 Task: Open Card Business Analysis Review in Board Employee Onboarding and Orientation Programs to Workspace HRIS Management and add a team member Softage.2@softage.net, a label Green, a checklist Software Development, an attachment from Trello, a color Green and finally, add a card description 'Plan and execute company team-building conference with team-building exercises on problem-solving and decision making' and a comment 'Given the potential risks involved with this task, let us make sure we have a solid plan in place to mitigate them.'. Add a start date 'Jan 06, 1900' with a due date 'Jan 13, 1900'
Action: Mouse moved to (865, 482)
Screenshot: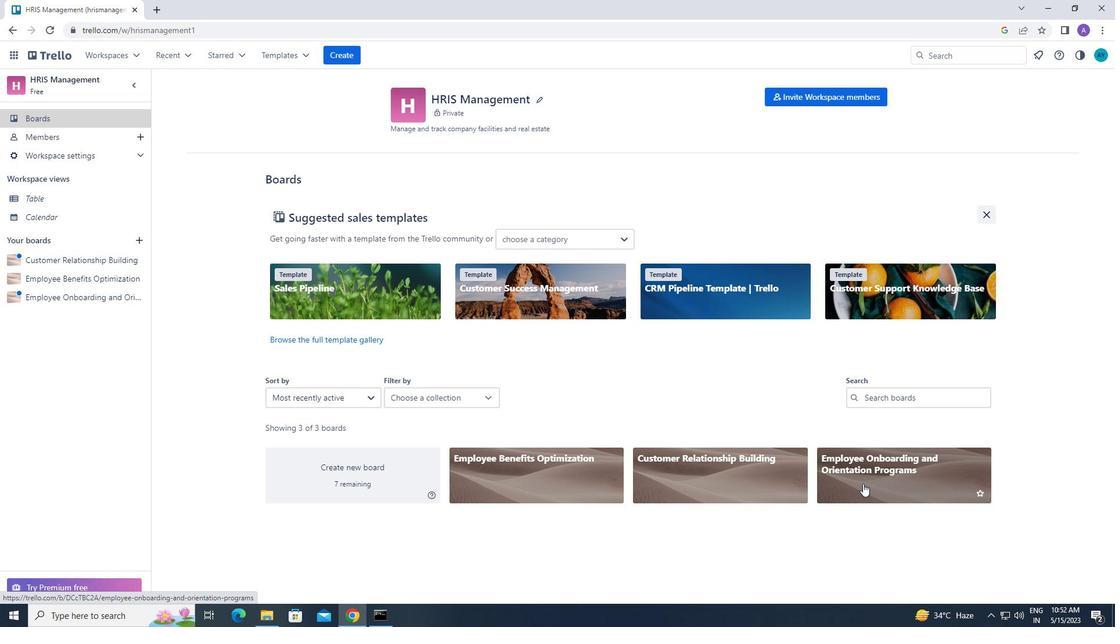 
Action: Mouse pressed left at (865, 482)
Screenshot: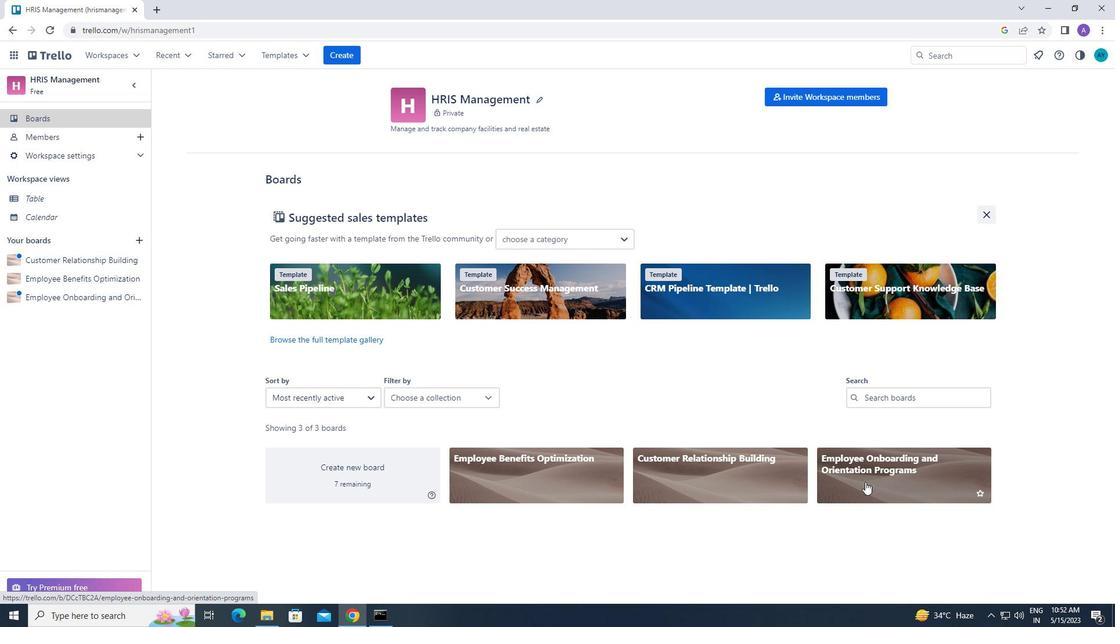 
Action: Mouse moved to (409, 149)
Screenshot: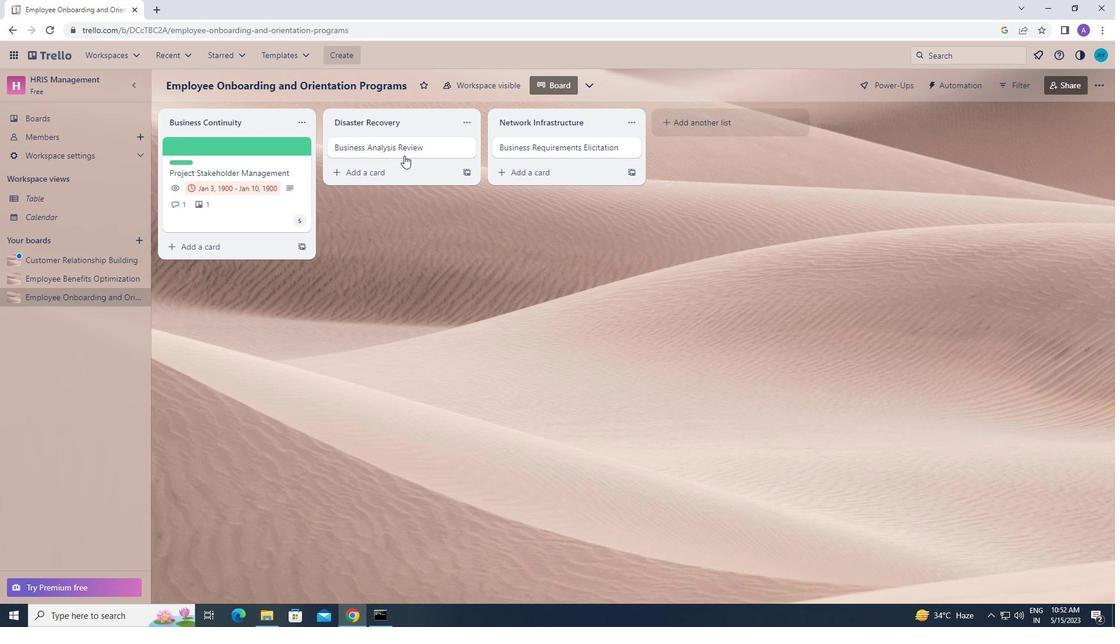 
Action: Mouse pressed left at (409, 149)
Screenshot: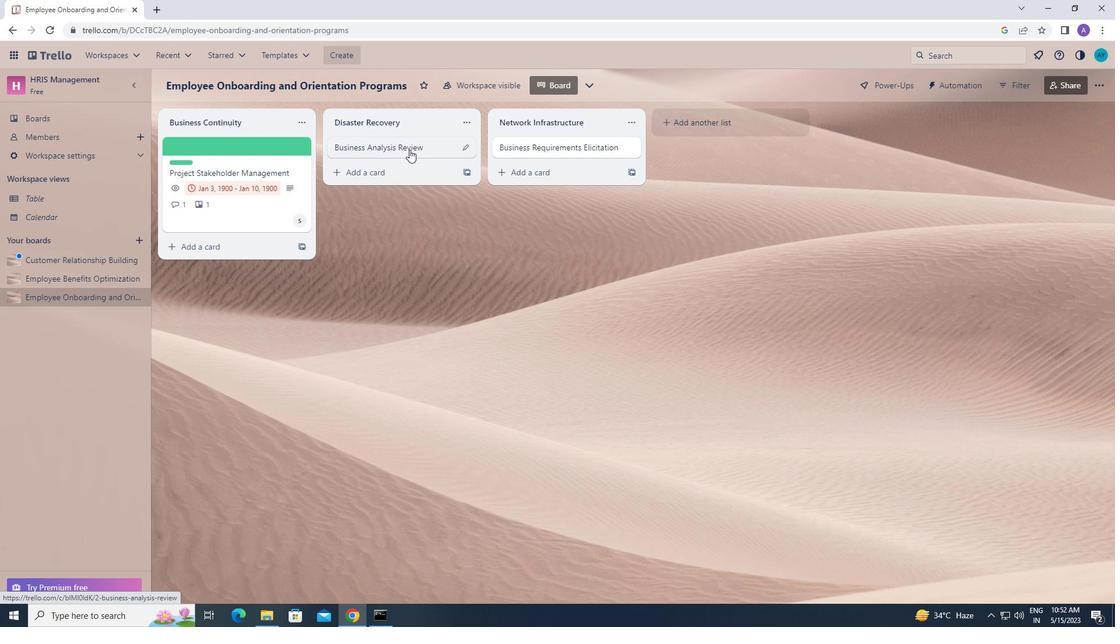 
Action: Mouse moved to (701, 183)
Screenshot: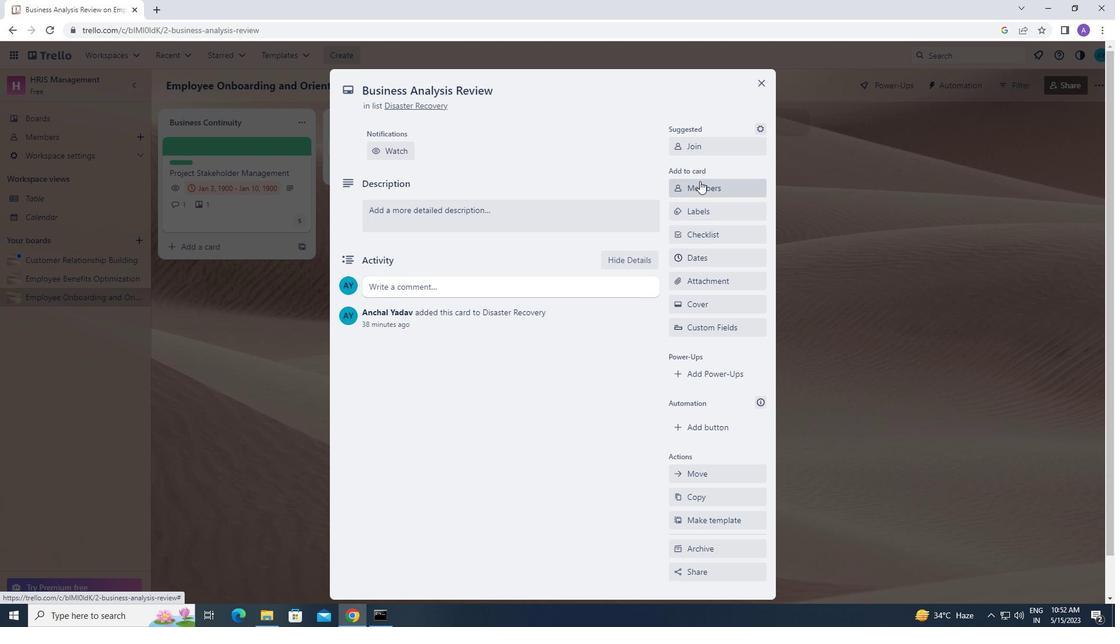 
Action: Mouse pressed left at (701, 183)
Screenshot: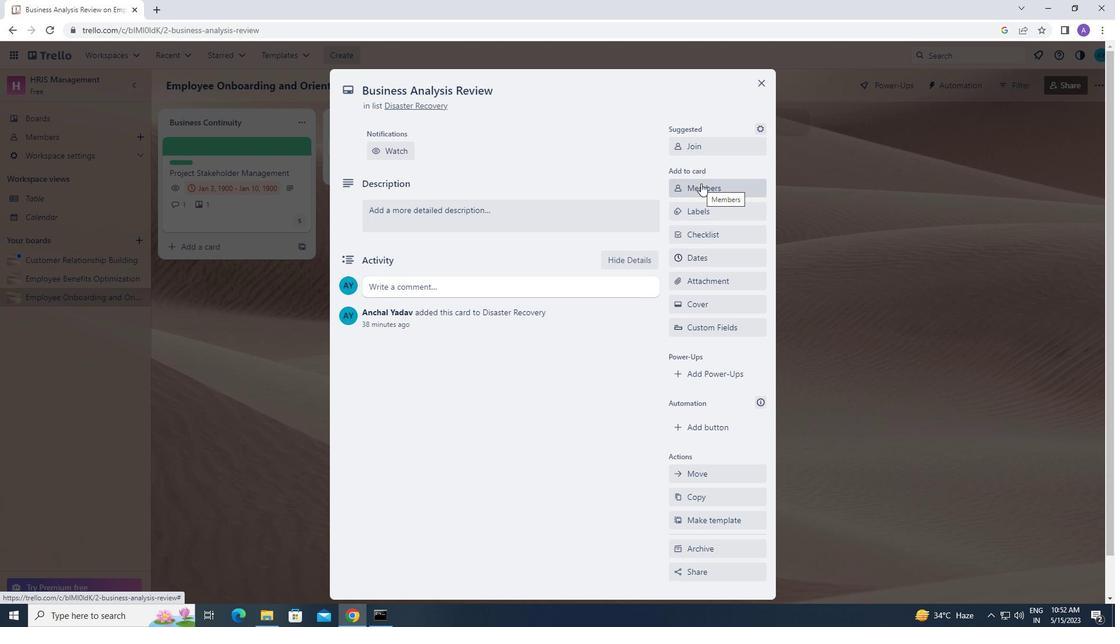 
Action: Mouse moved to (712, 242)
Screenshot: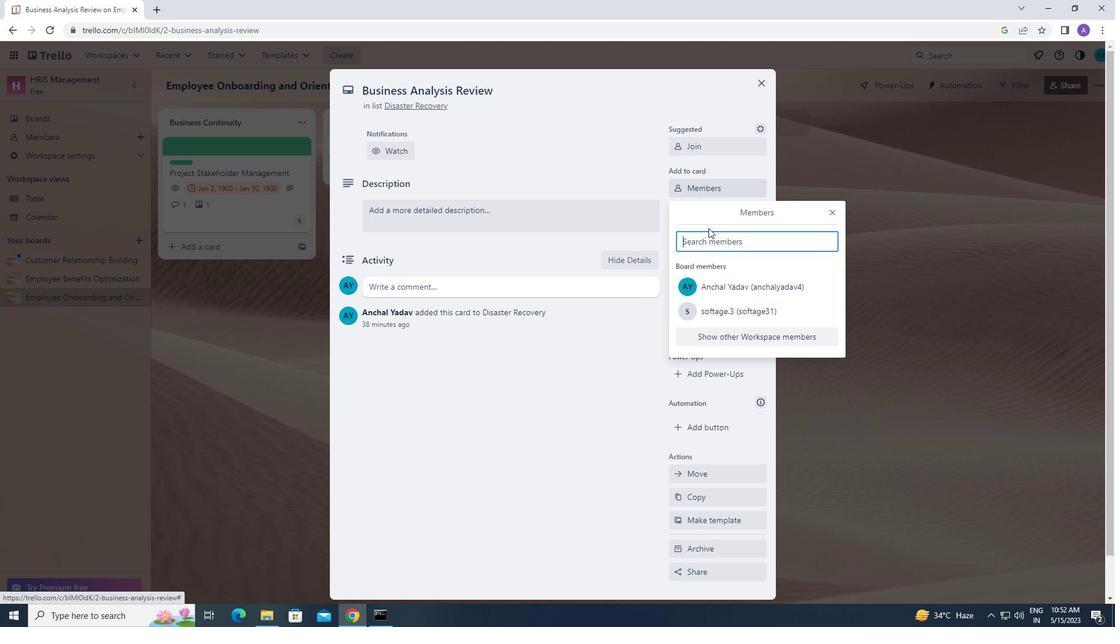 
Action: Mouse pressed left at (712, 242)
Screenshot: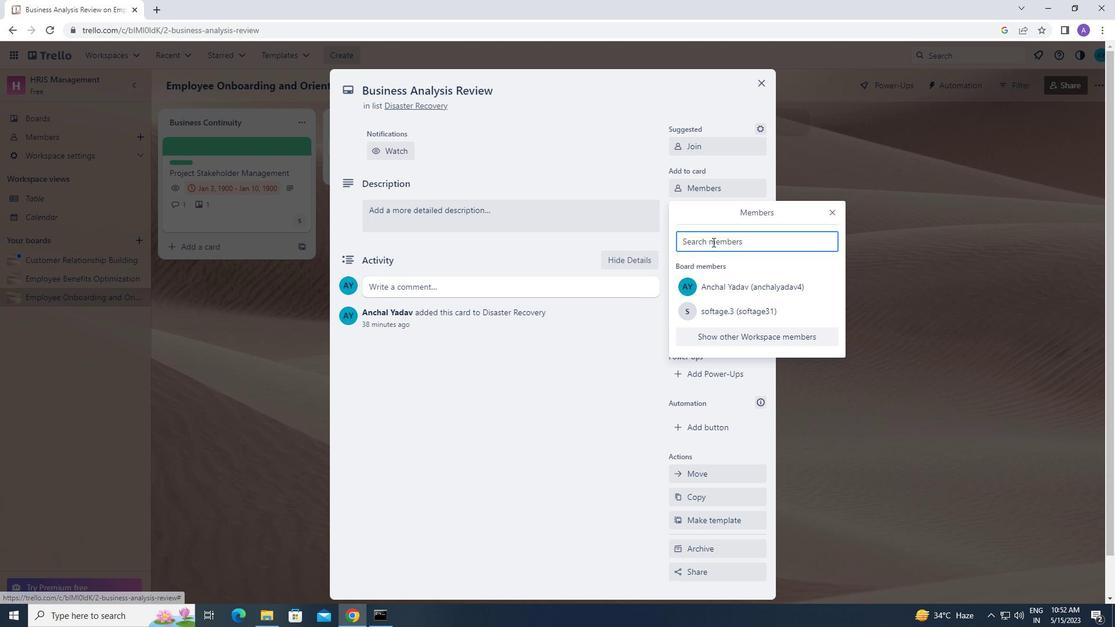 
Action: Key pressed <Key.caps_lock>s<Key.caps_lock>oftaf<Key.backspace>ge.2<Key.shift_r>@softage.net
Screenshot: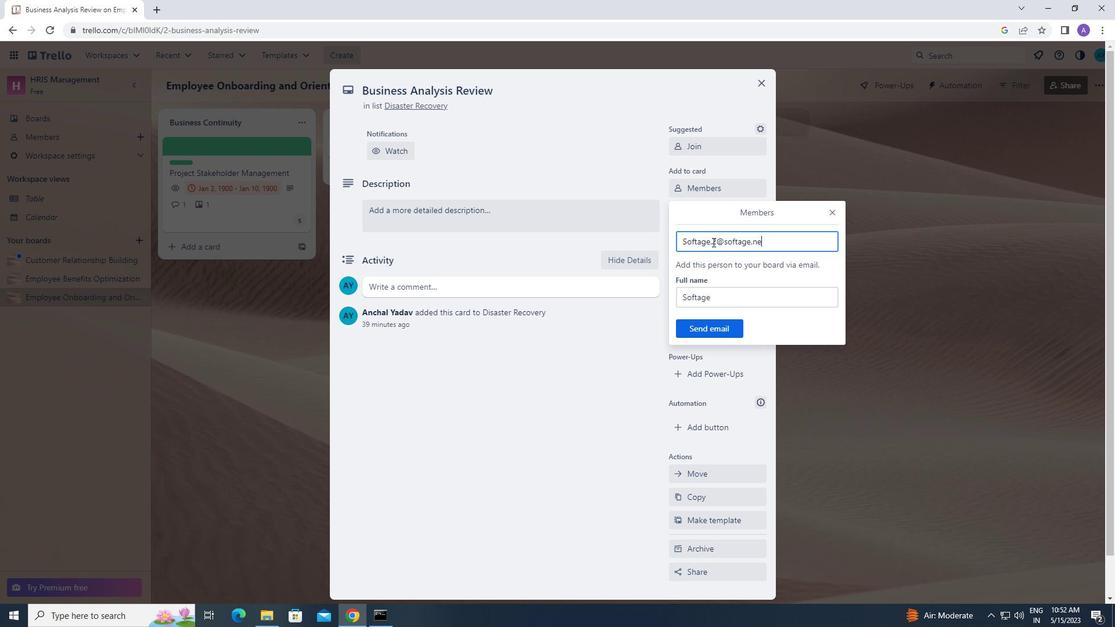 
Action: Mouse moved to (709, 325)
Screenshot: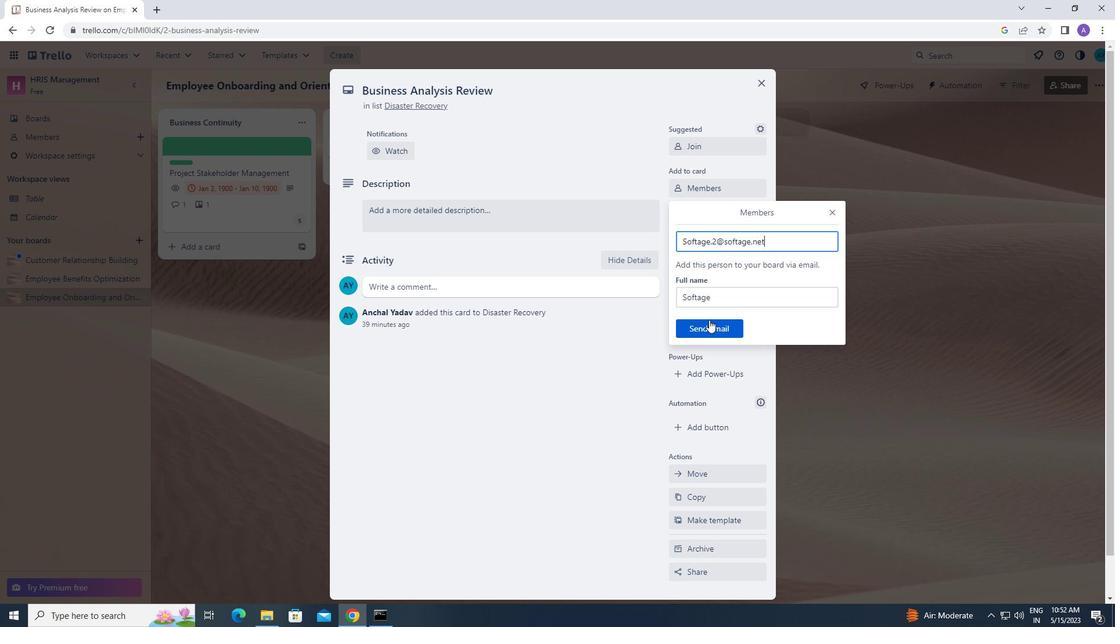 
Action: Mouse pressed left at (709, 325)
Screenshot: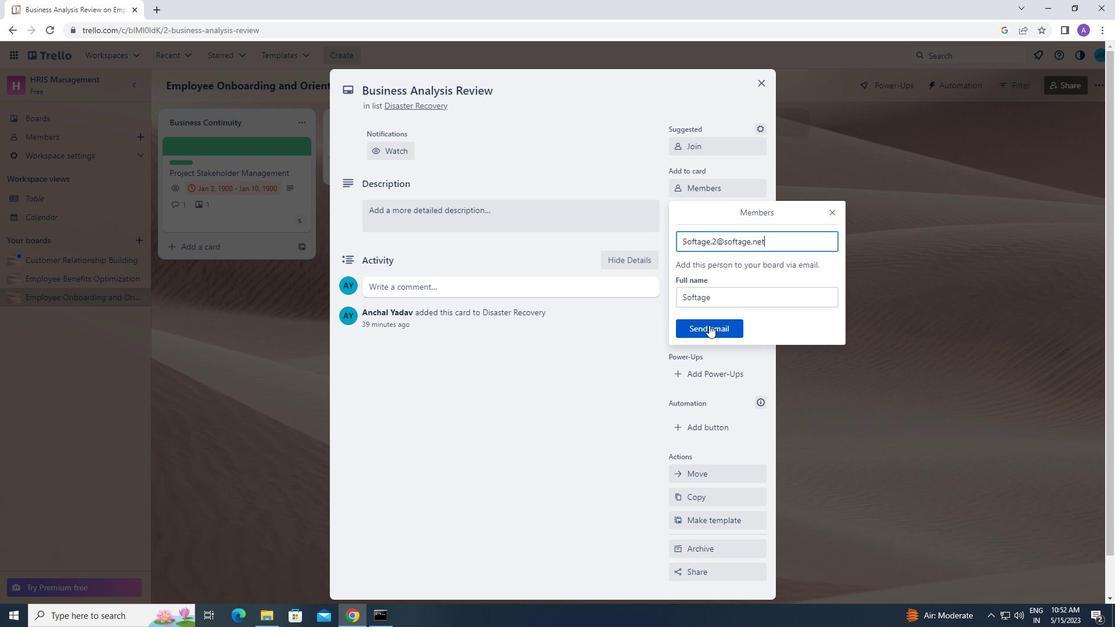 
Action: Mouse moved to (681, 207)
Screenshot: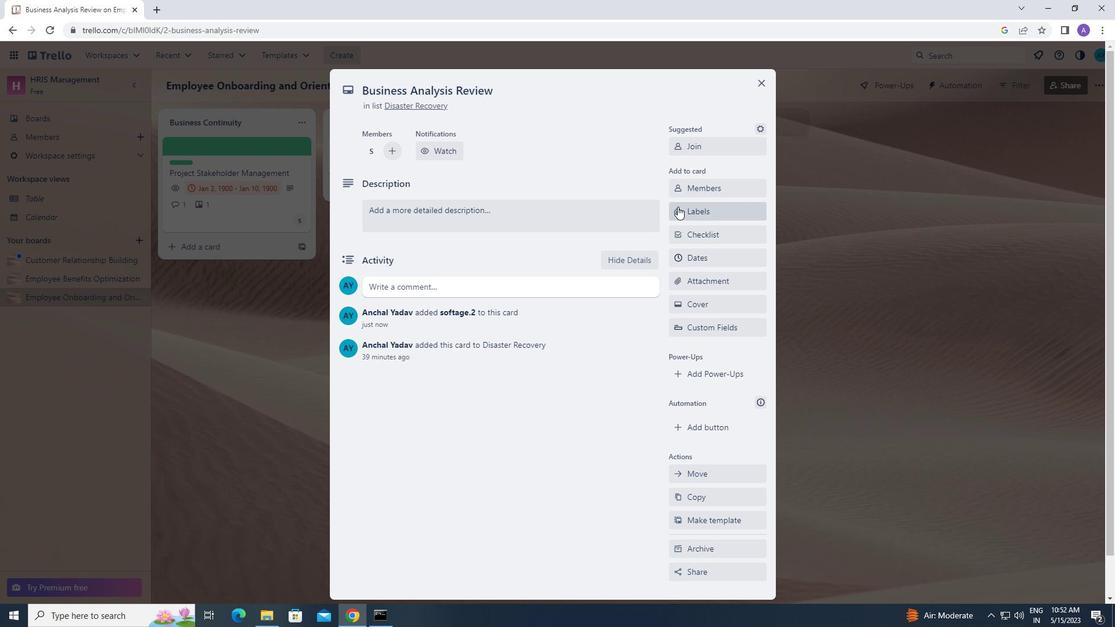 
Action: Mouse pressed left at (681, 207)
Screenshot: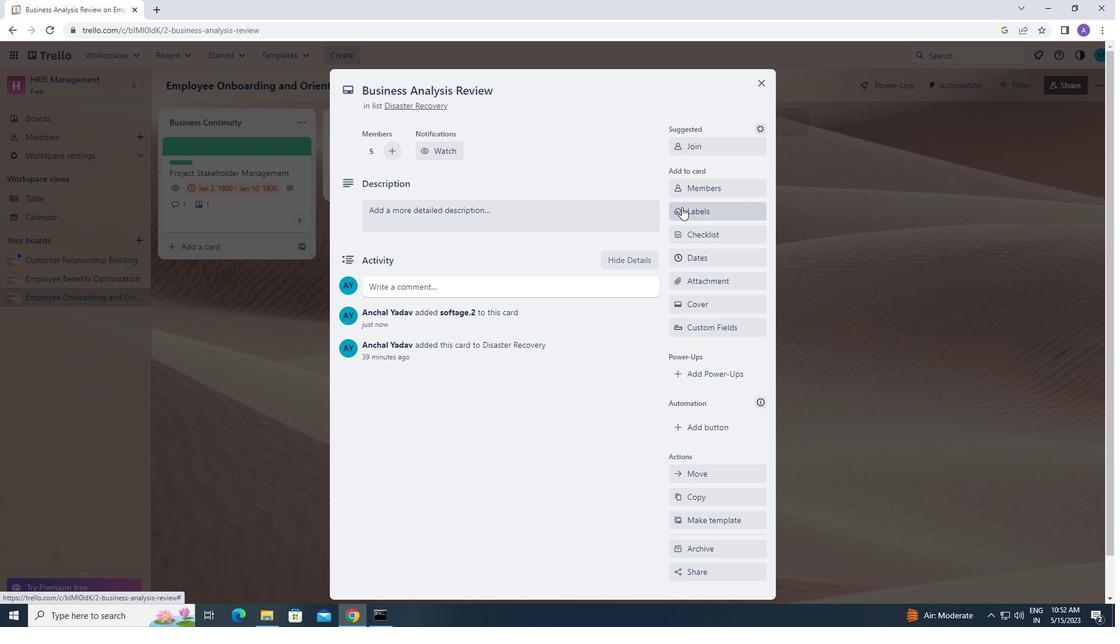 
Action: Mouse moved to (746, 433)
Screenshot: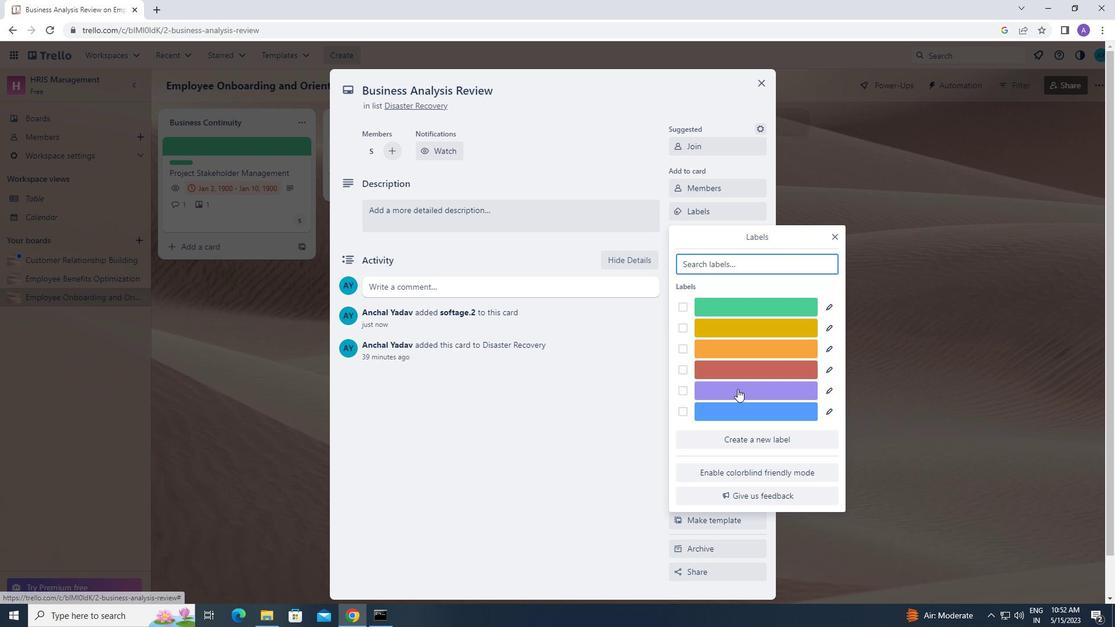 
Action: Mouse pressed left at (746, 433)
Screenshot: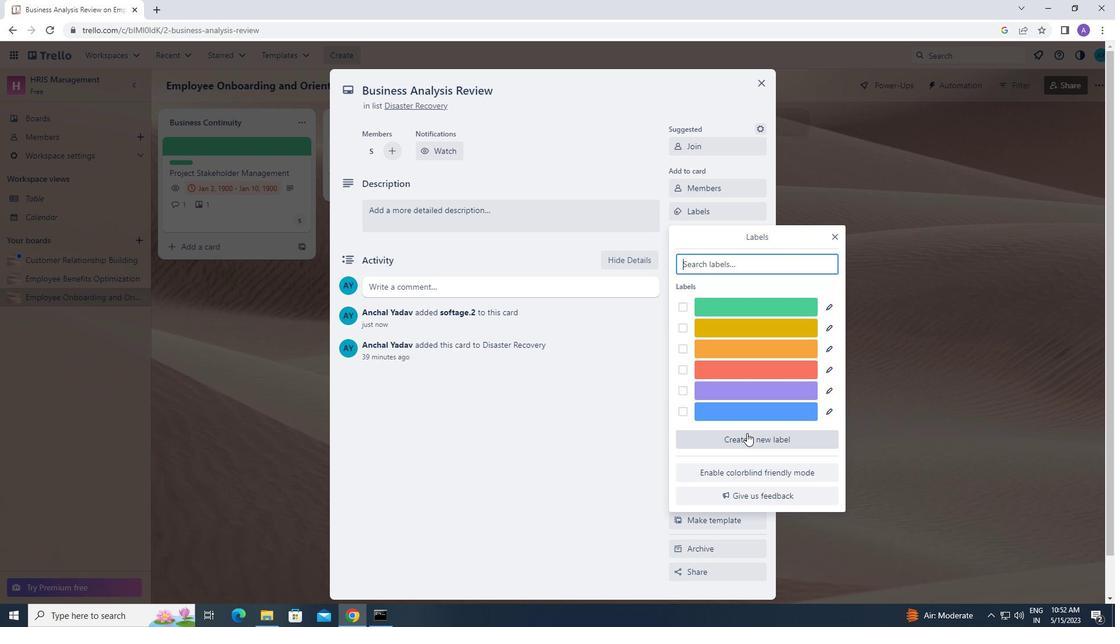 
Action: Mouse moved to (690, 400)
Screenshot: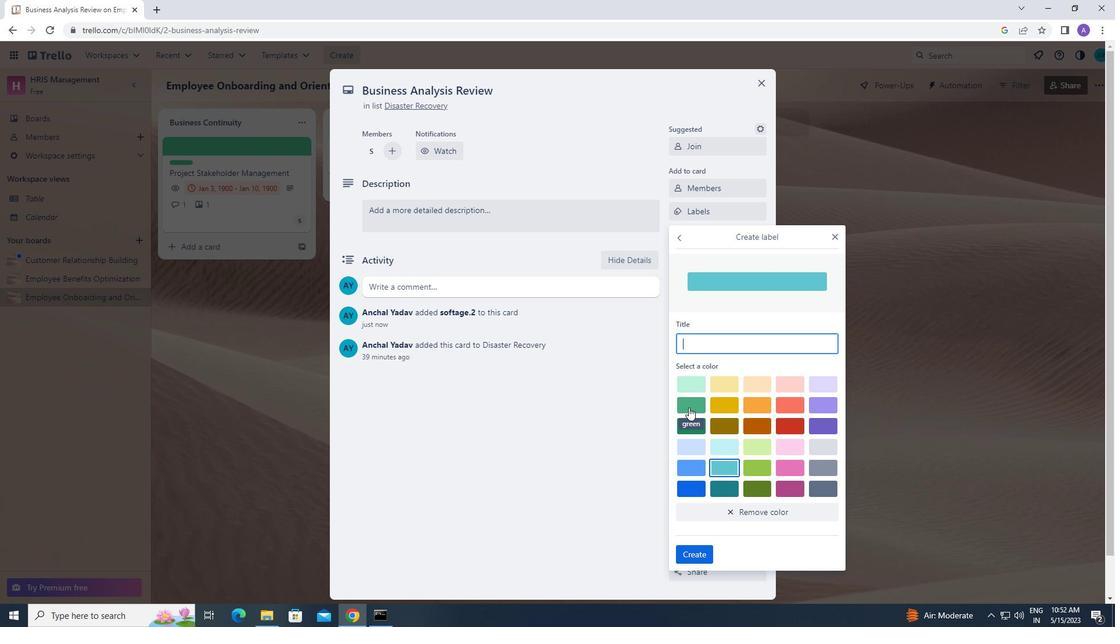 
Action: Mouse pressed left at (690, 400)
Screenshot: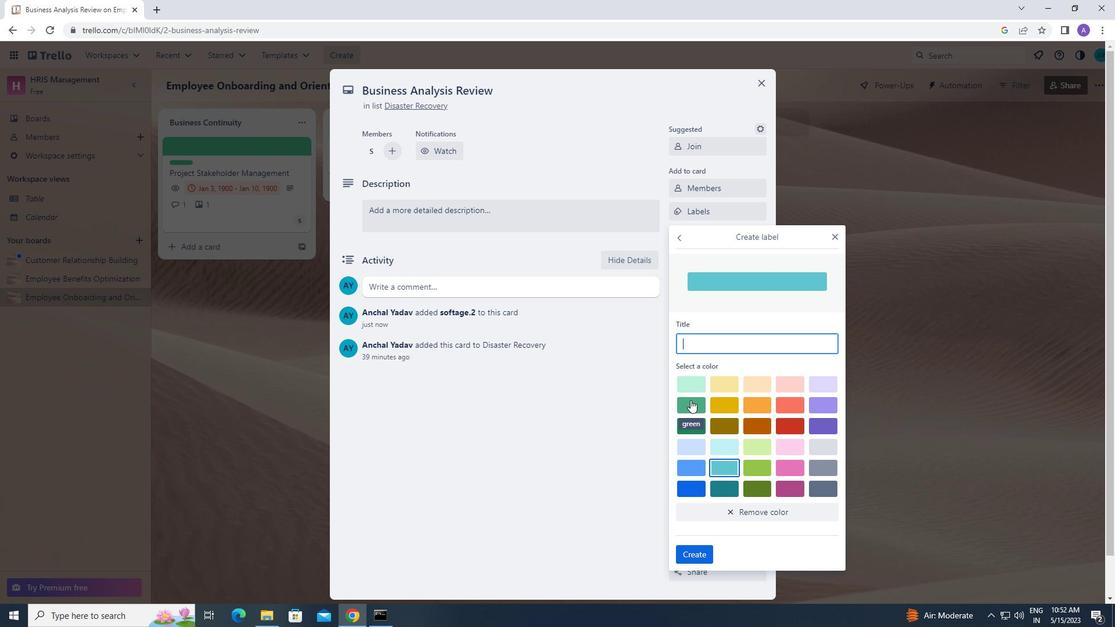 
Action: Mouse moved to (697, 555)
Screenshot: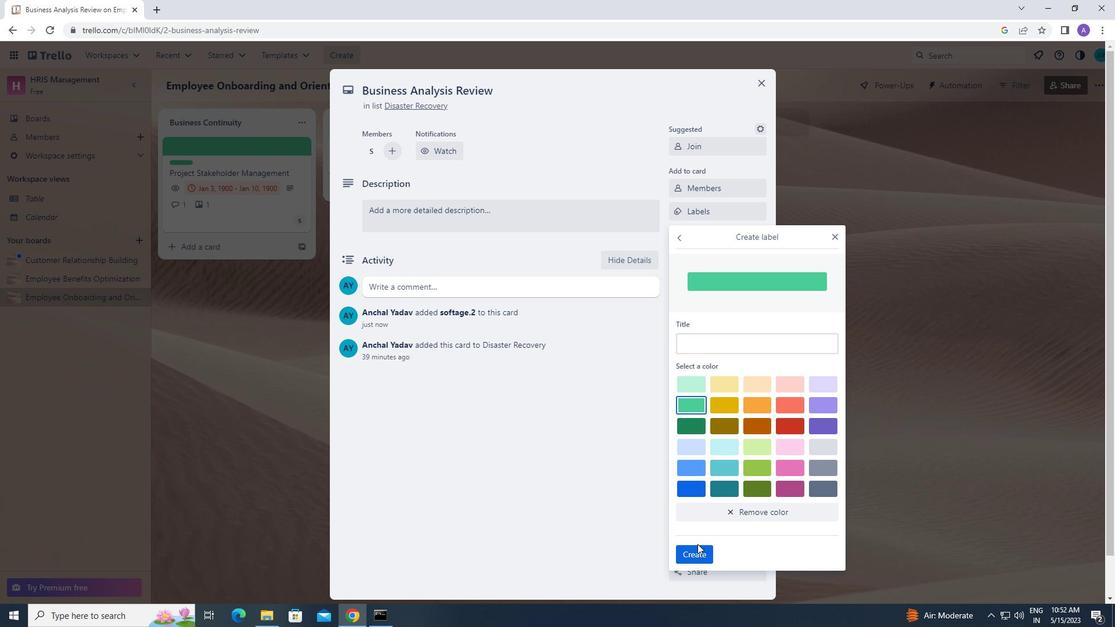 
Action: Mouse pressed left at (697, 555)
Screenshot: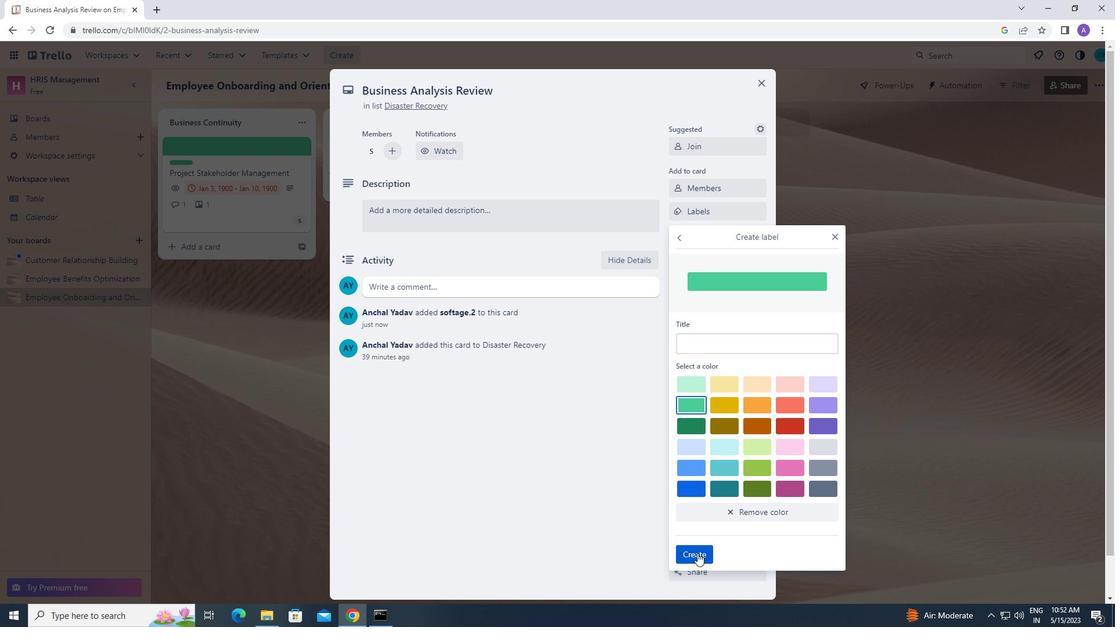 
Action: Mouse moved to (830, 233)
Screenshot: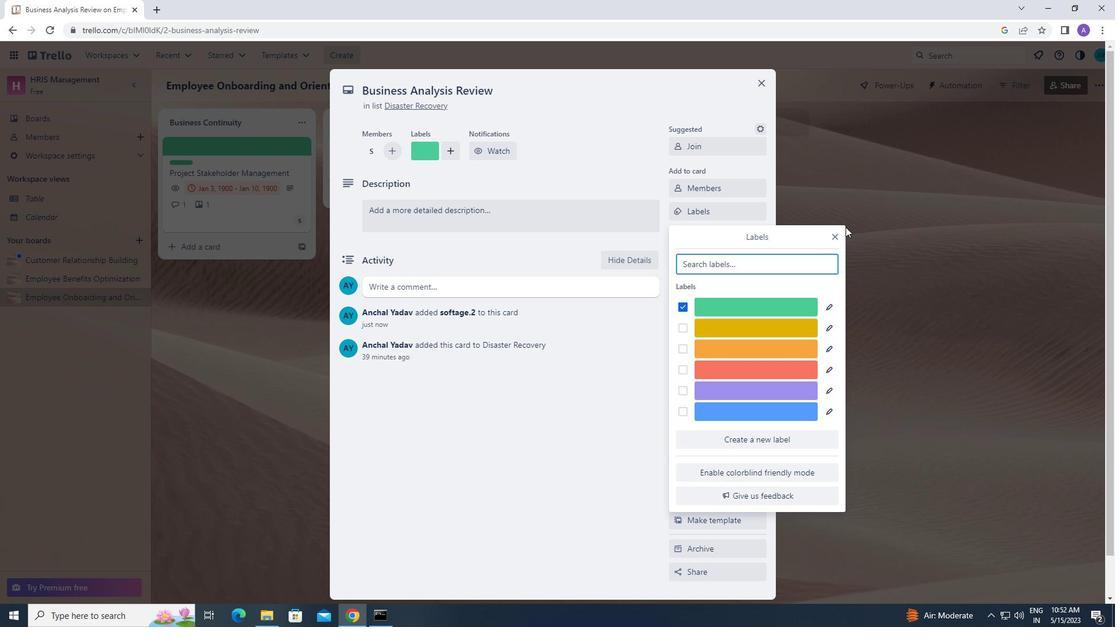 
Action: Mouse pressed left at (830, 233)
Screenshot: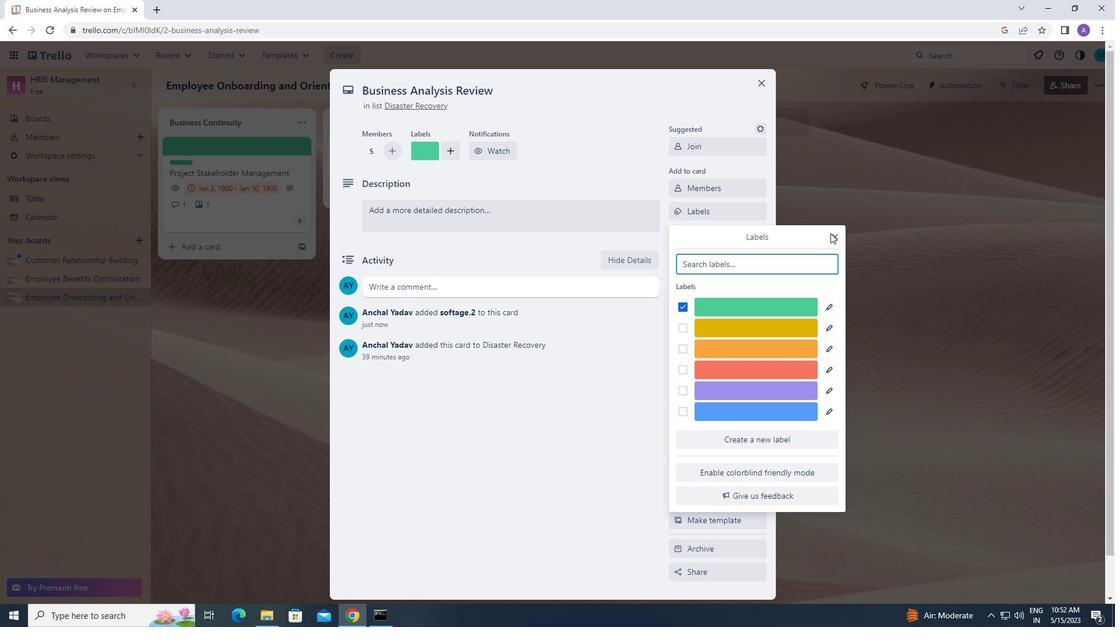 
Action: Mouse moved to (840, 235)
Screenshot: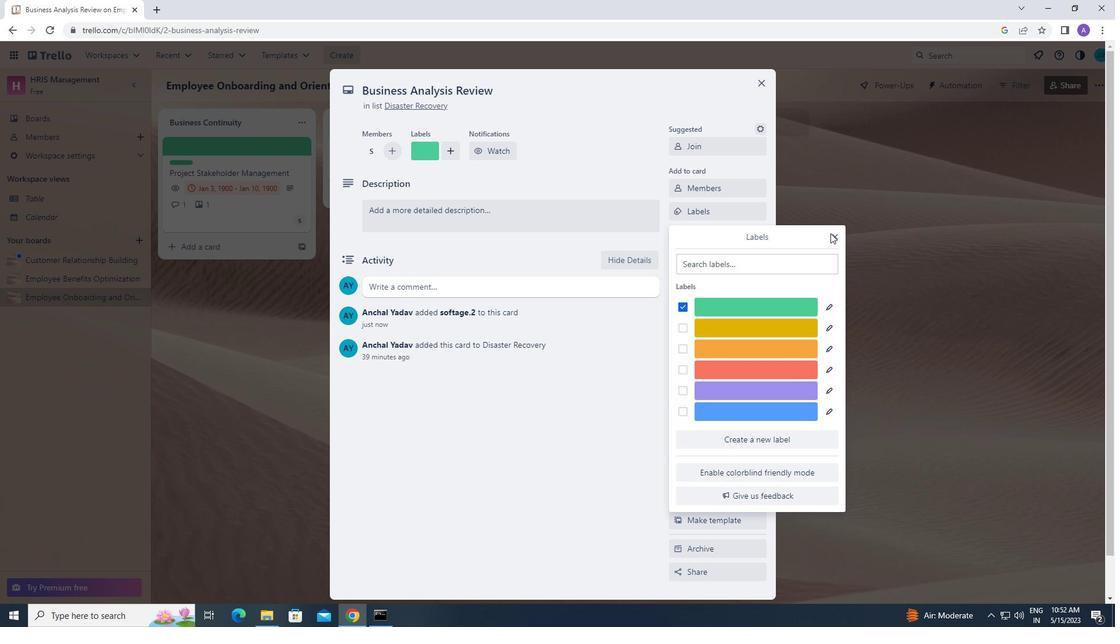 
Action: Mouse pressed left at (840, 235)
Screenshot: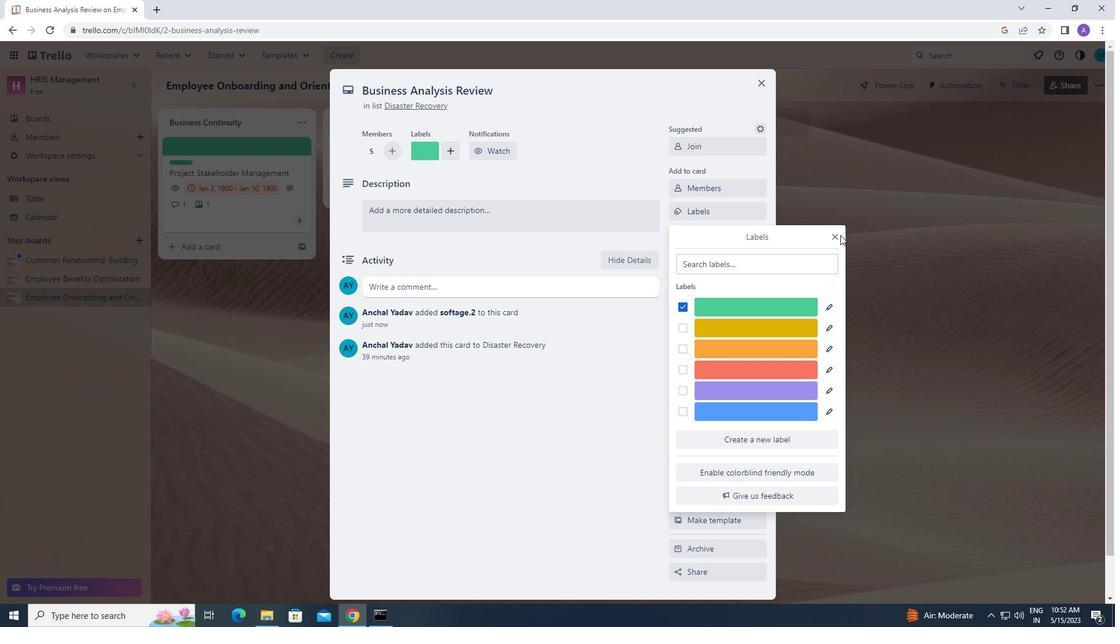 
Action: Mouse moved to (835, 236)
Screenshot: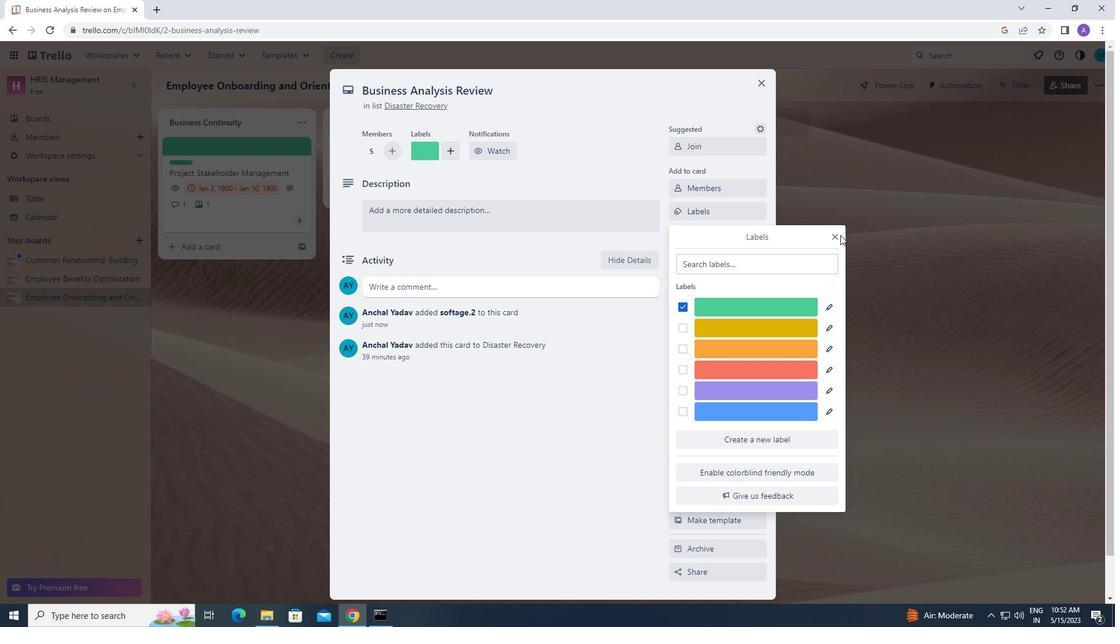 
Action: Mouse pressed left at (835, 236)
Screenshot: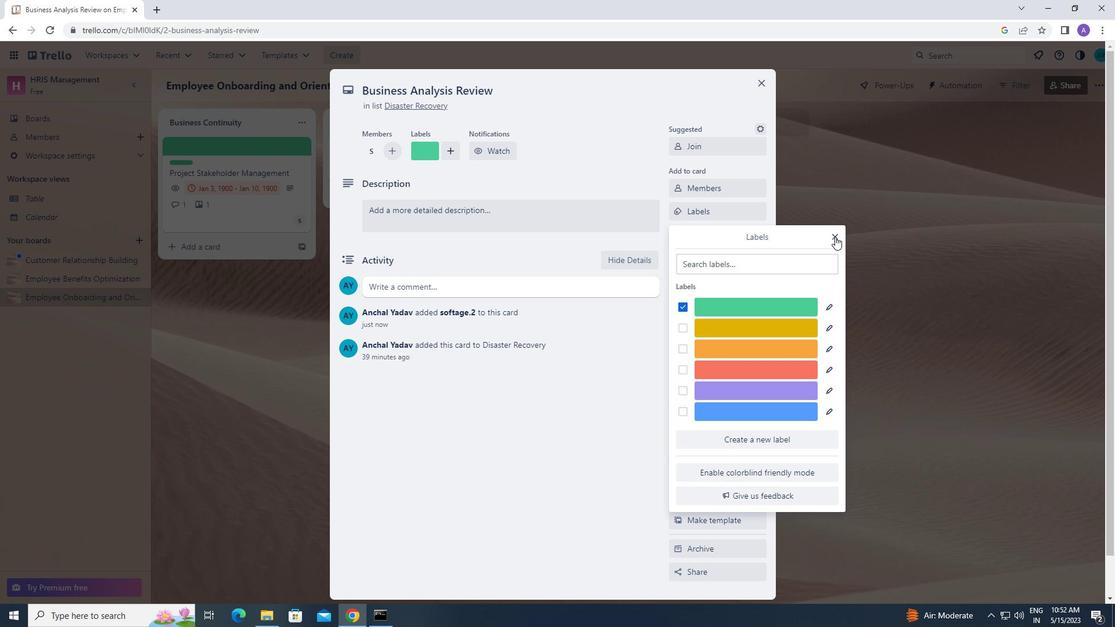 
Action: Mouse moved to (719, 232)
Screenshot: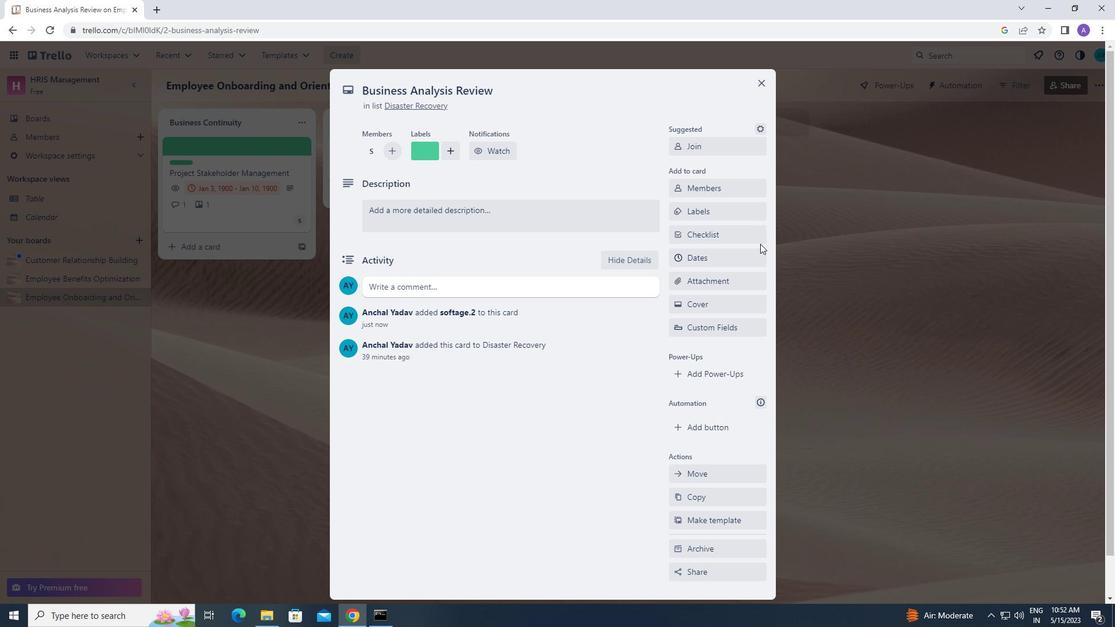 
Action: Mouse pressed left at (719, 232)
Screenshot: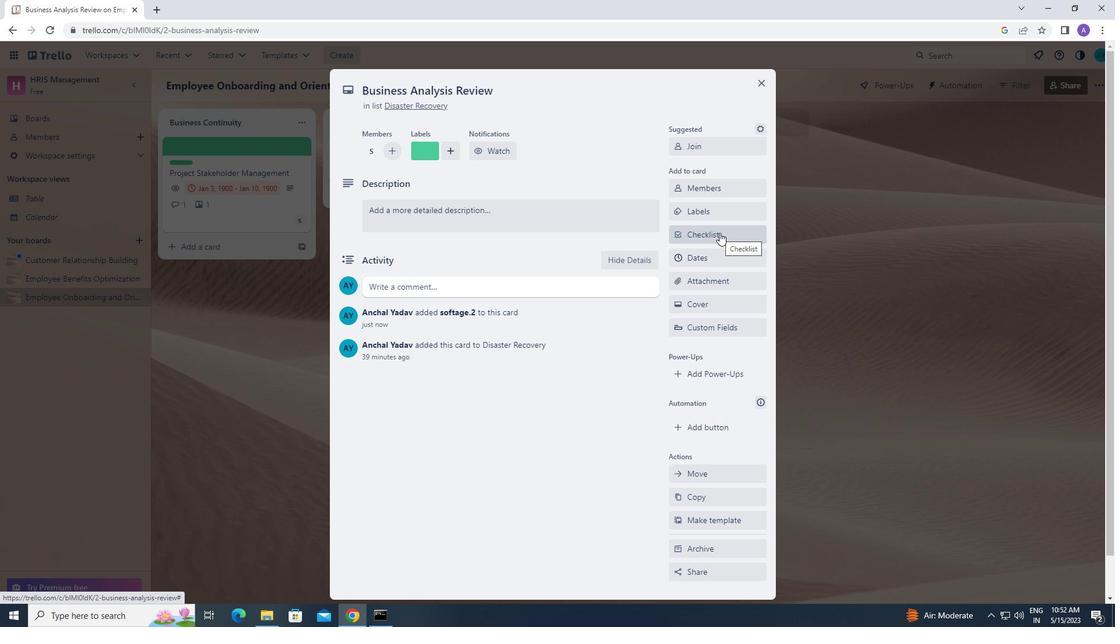 
Action: Mouse moved to (693, 280)
Screenshot: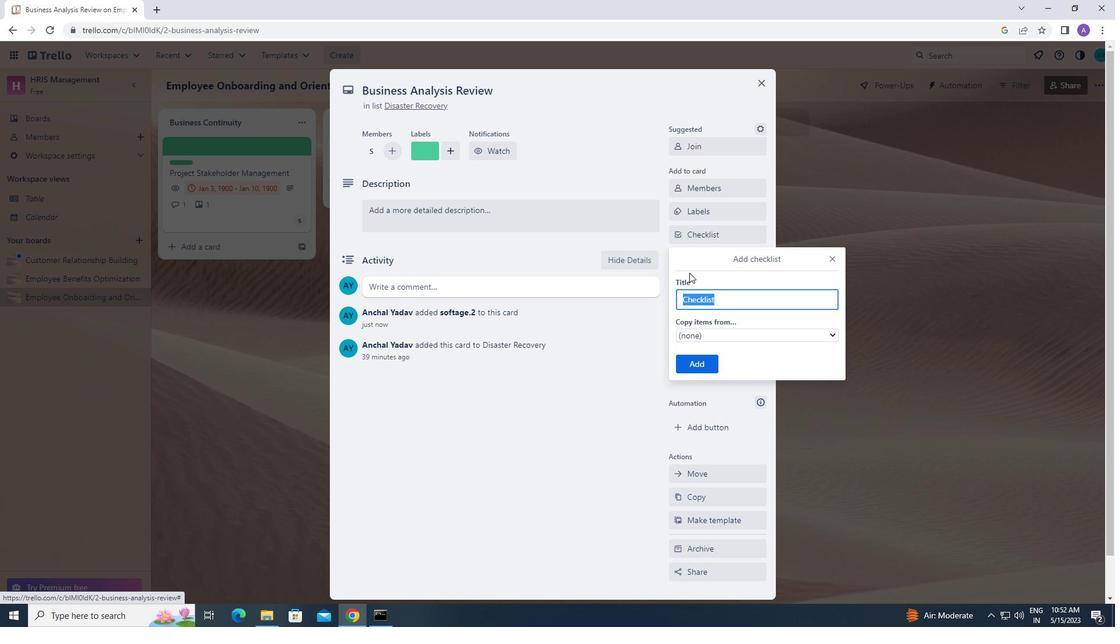
Action: Key pressed <Key.caps_lock>s<Key.caps_lock>ofta<Key.backspace>ware<Key.space><Key.caps_lock>d<Key.caps_lock>evelopment
Screenshot: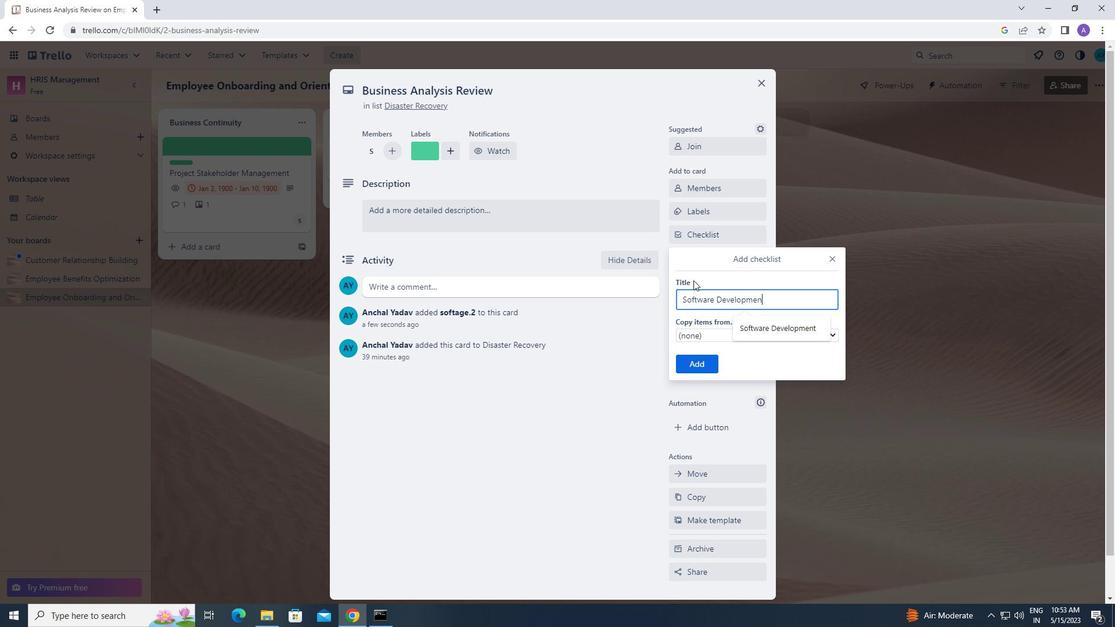 
Action: Mouse moved to (690, 362)
Screenshot: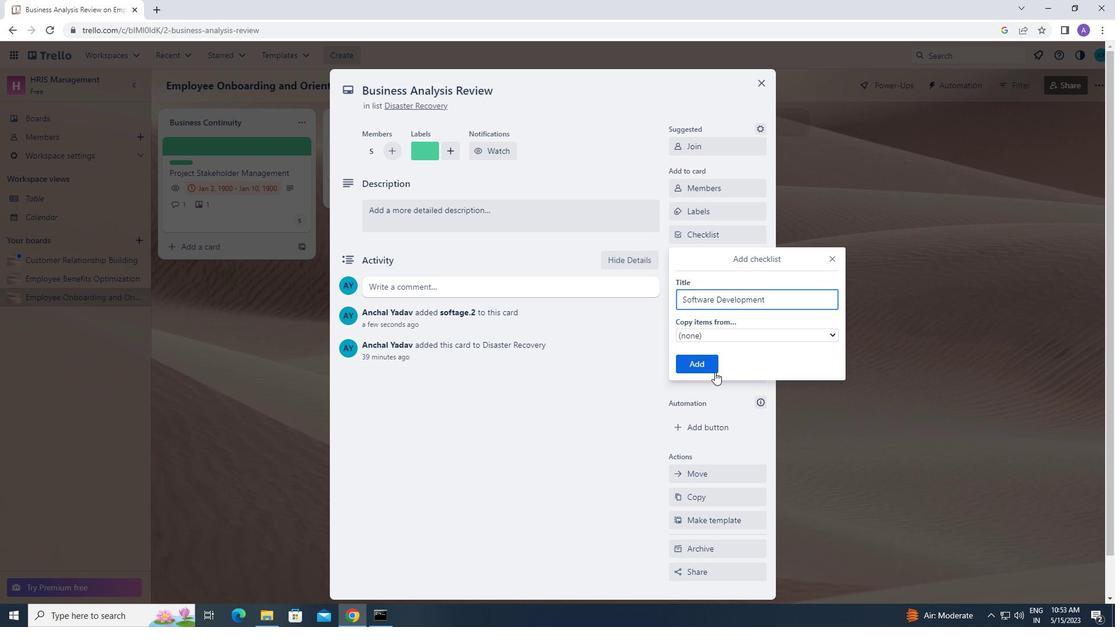 
Action: Mouse pressed left at (690, 362)
Screenshot: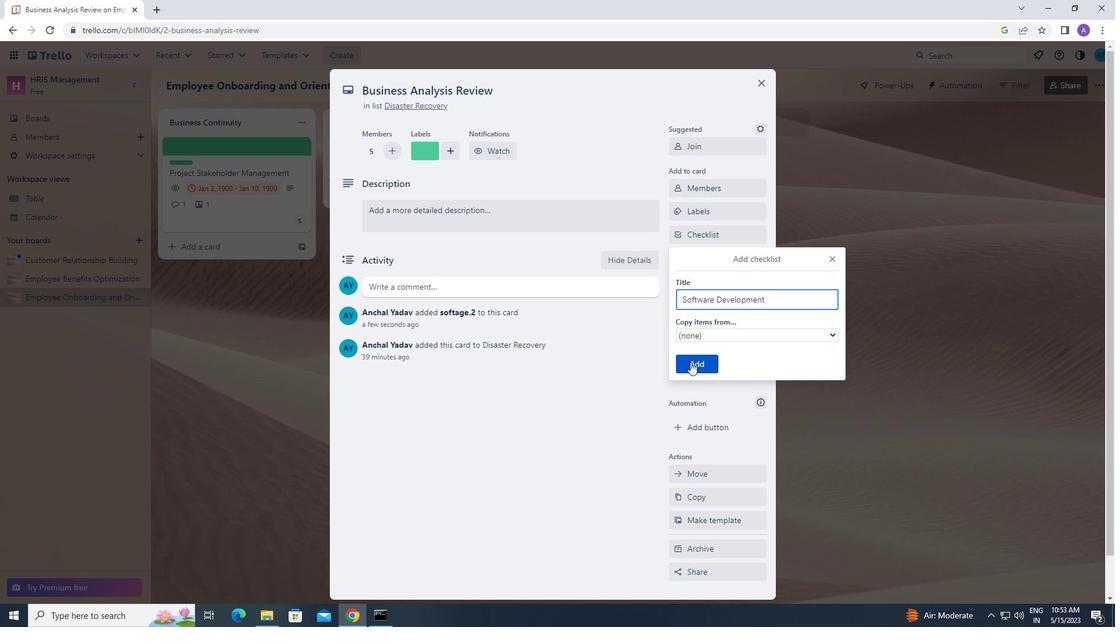 
Action: Mouse moved to (716, 279)
Screenshot: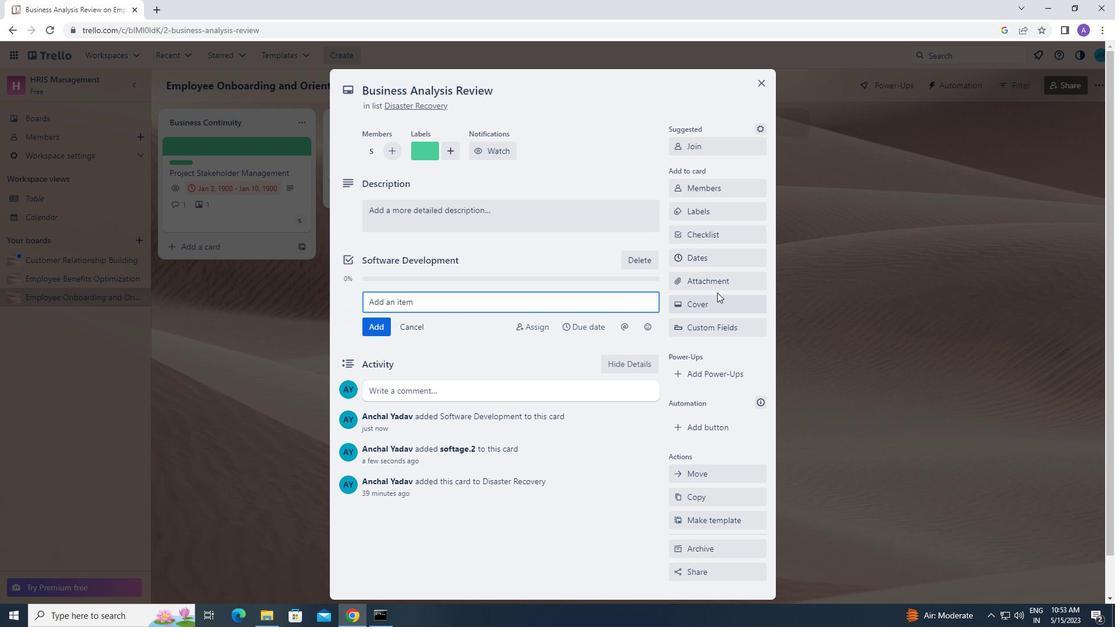 
Action: Mouse pressed left at (716, 279)
Screenshot: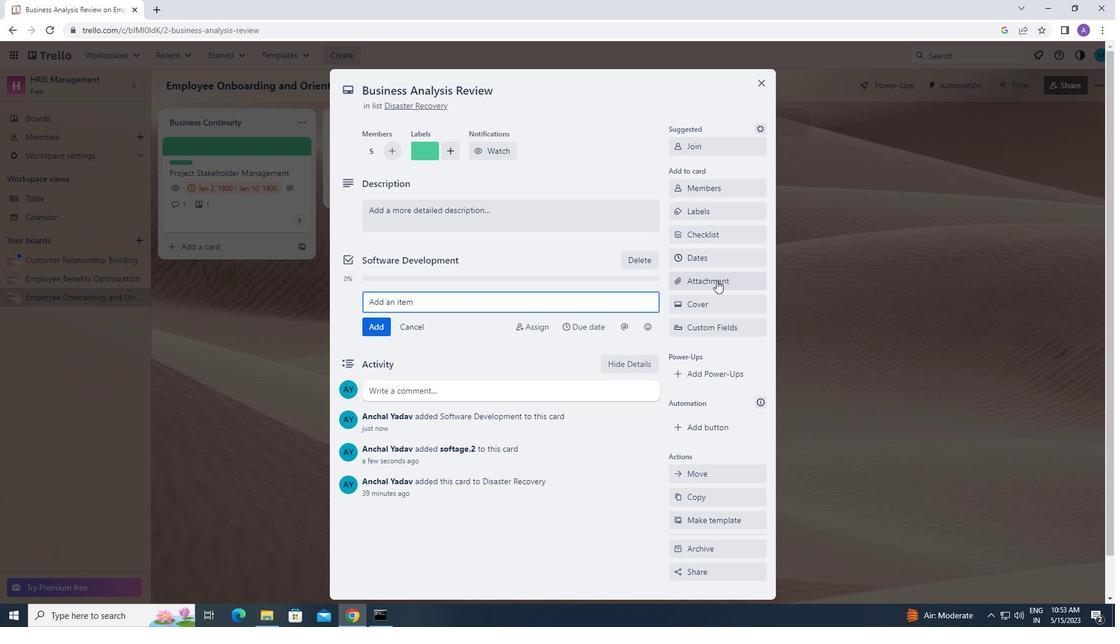 
Action: Mouse moved to (735, 349)
Screenshot: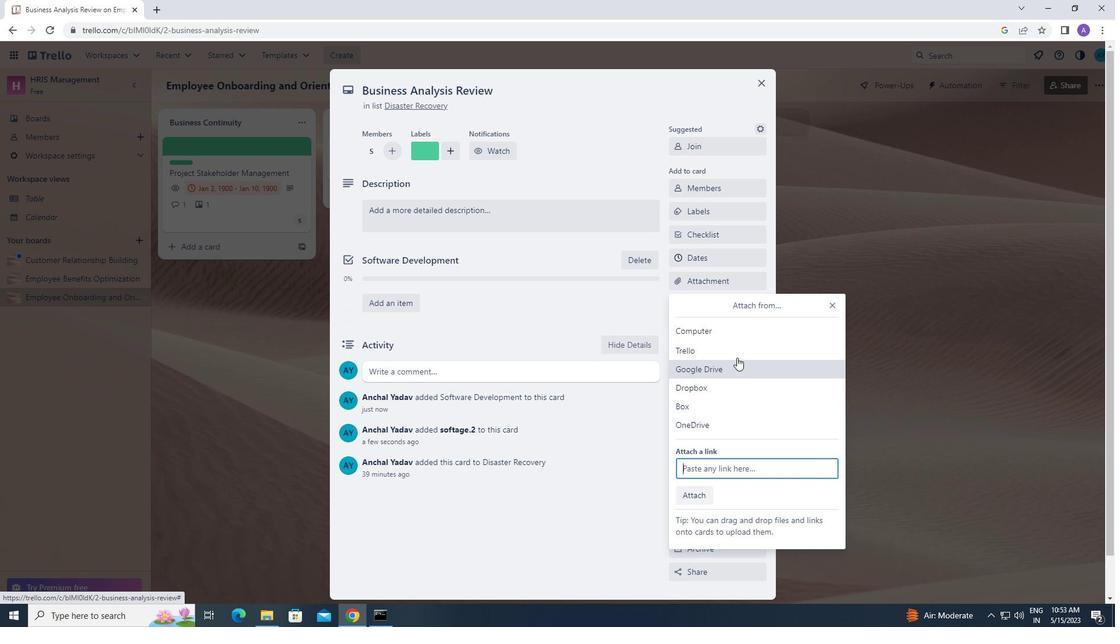 
Action: Mouse pressed left at (735, 349)
Screenshot: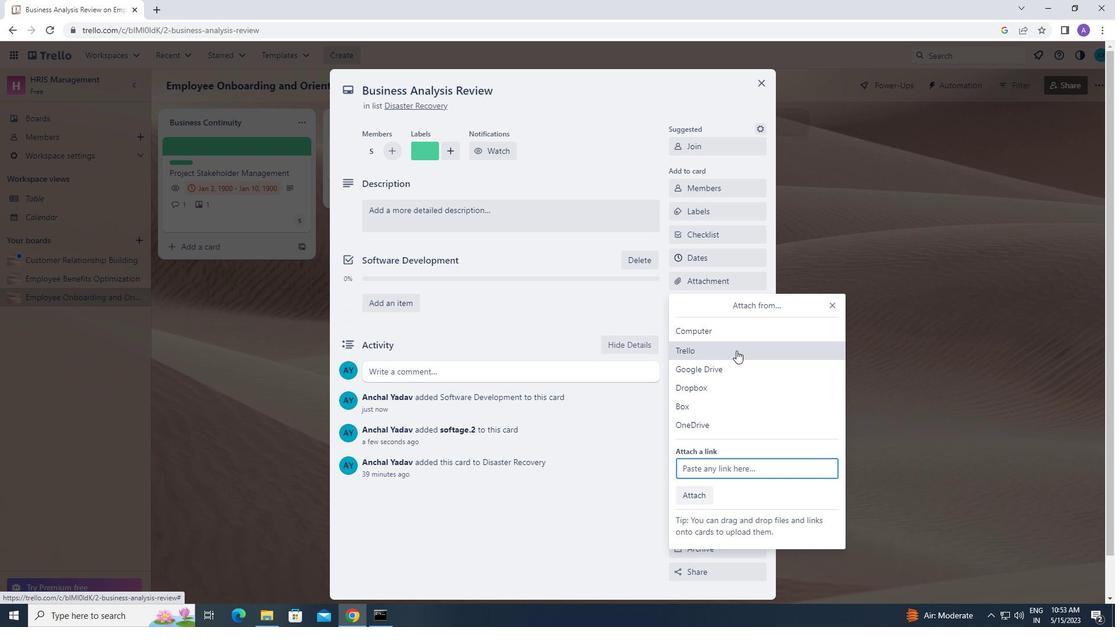 
Action: Mouse moved to (726, 271)
Screenshot: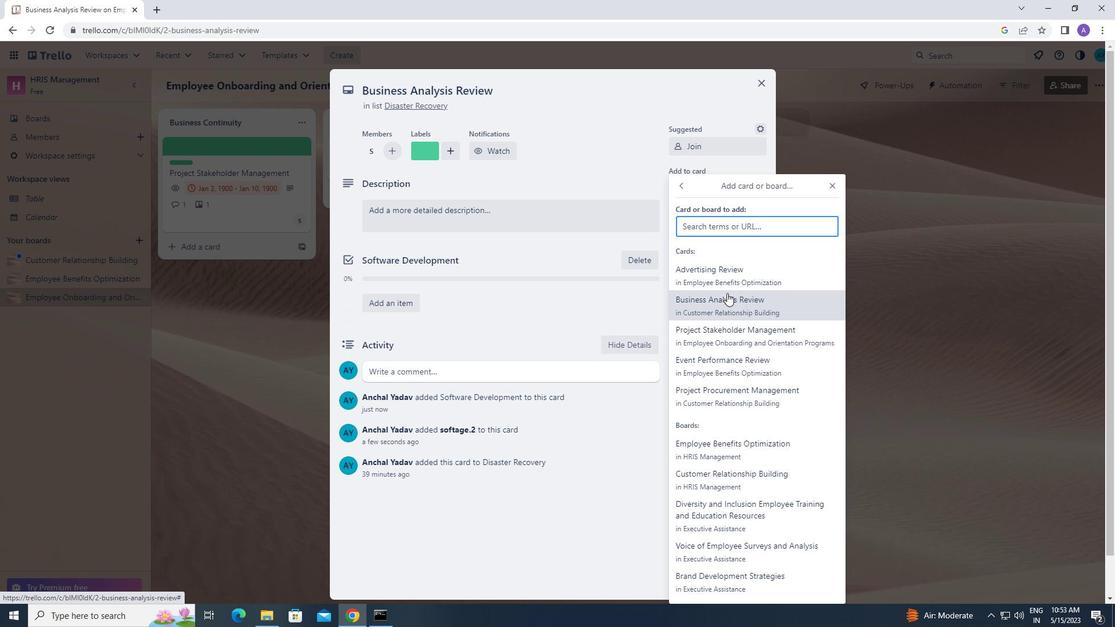 
Action: Mouse pressed left at (726, 271)
Screenshot: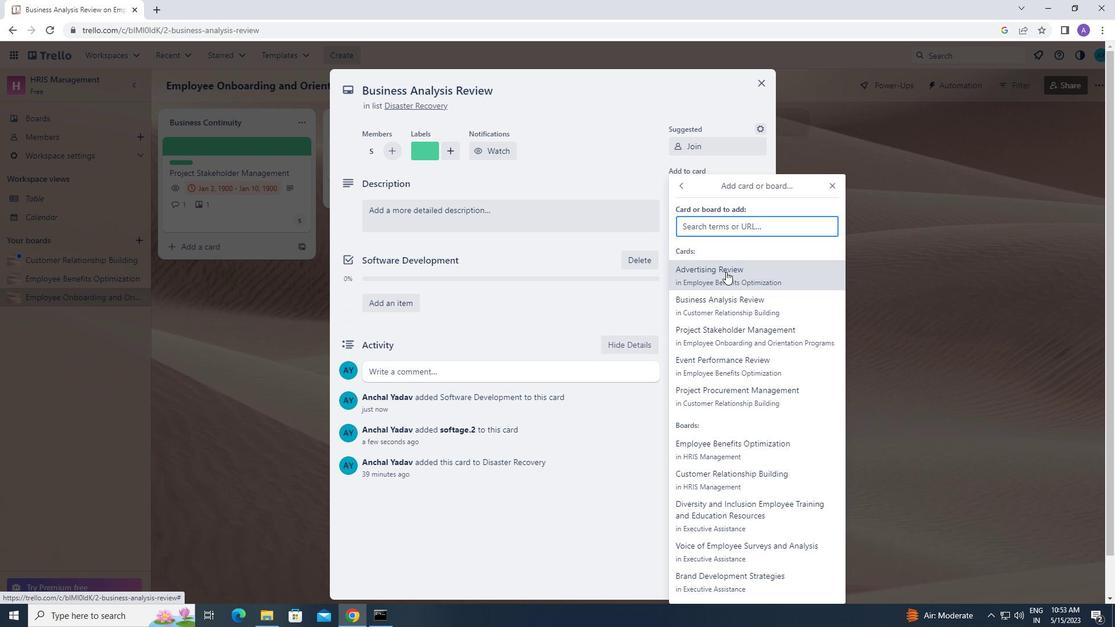 
Action: Mouse moved to (716, 303)
Screenshot: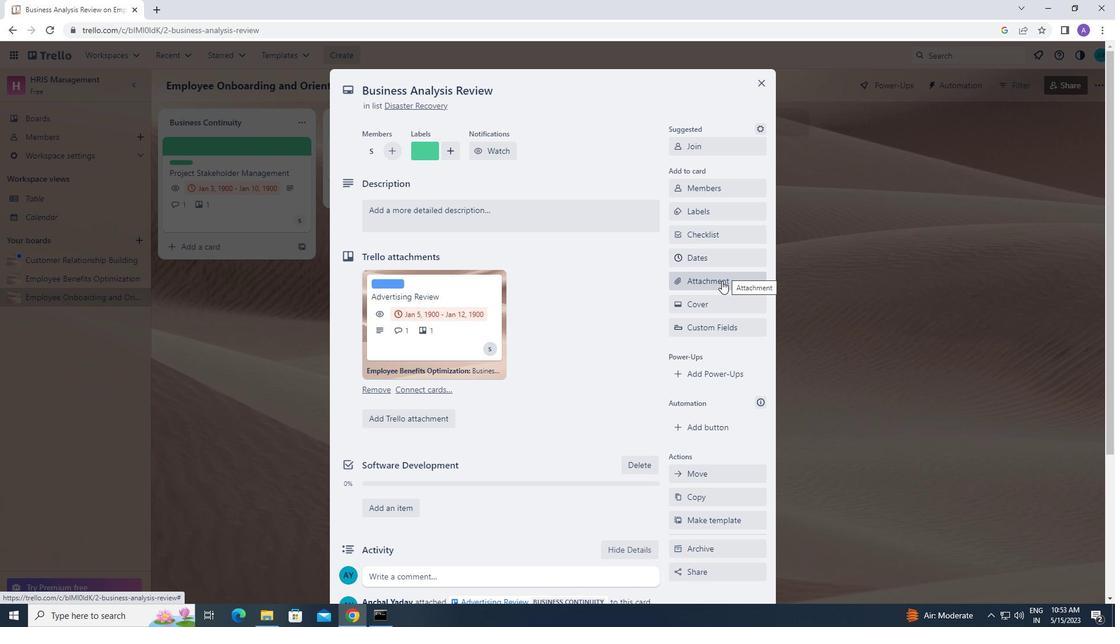 
Action: Mouse pressed left at (716, 303)
Screenshot: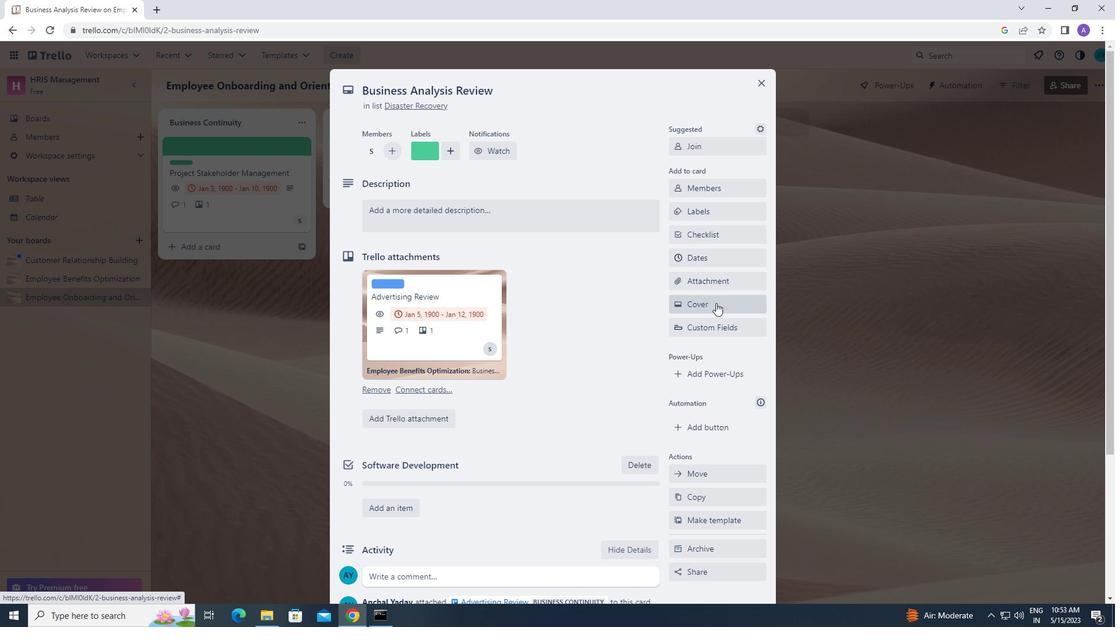 
Action: Mouse moved to (700, 371)
Screenshot: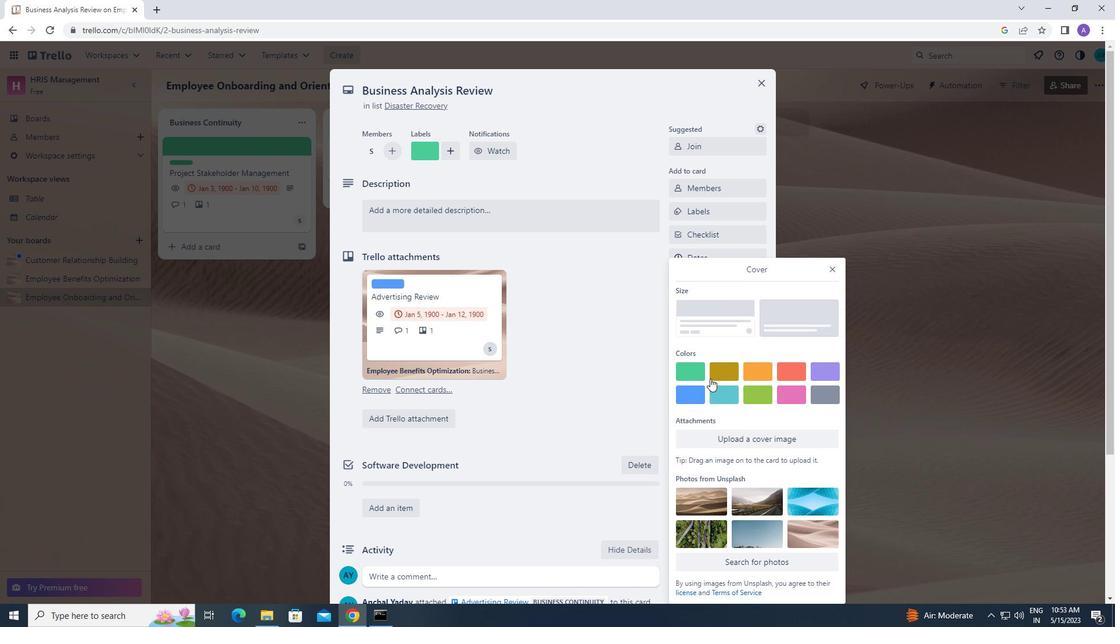 
Action: Mouse pressed left at (700, 371)
Screenshot: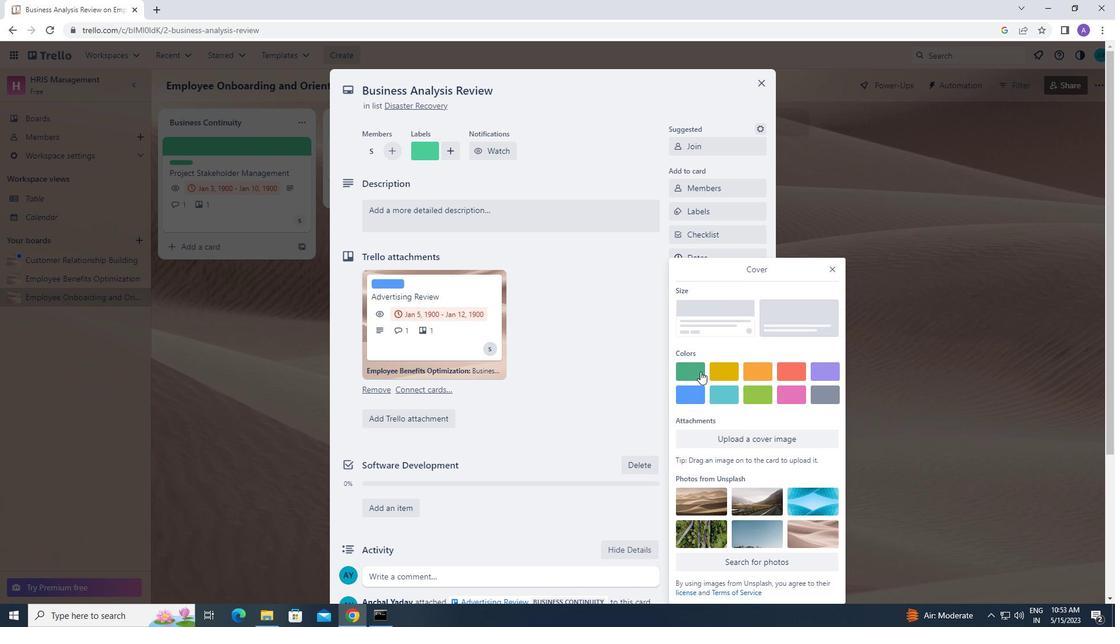 
Action: Mouse moved to (835, 249)
Screenshot: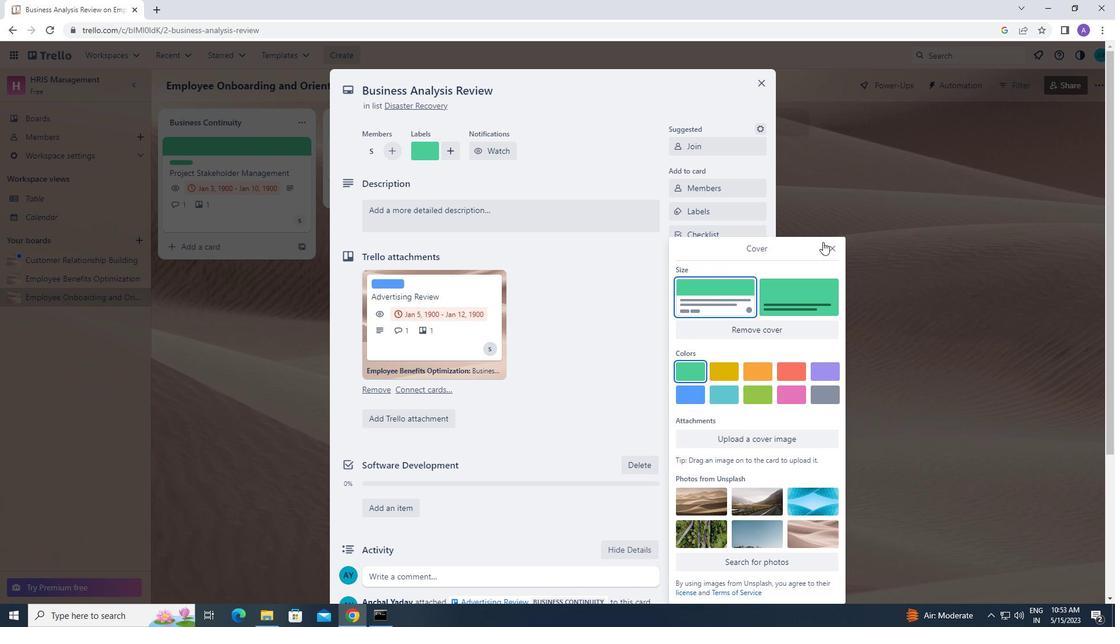 
Action: Mouse pressed left at (835, 249)
Screenshot: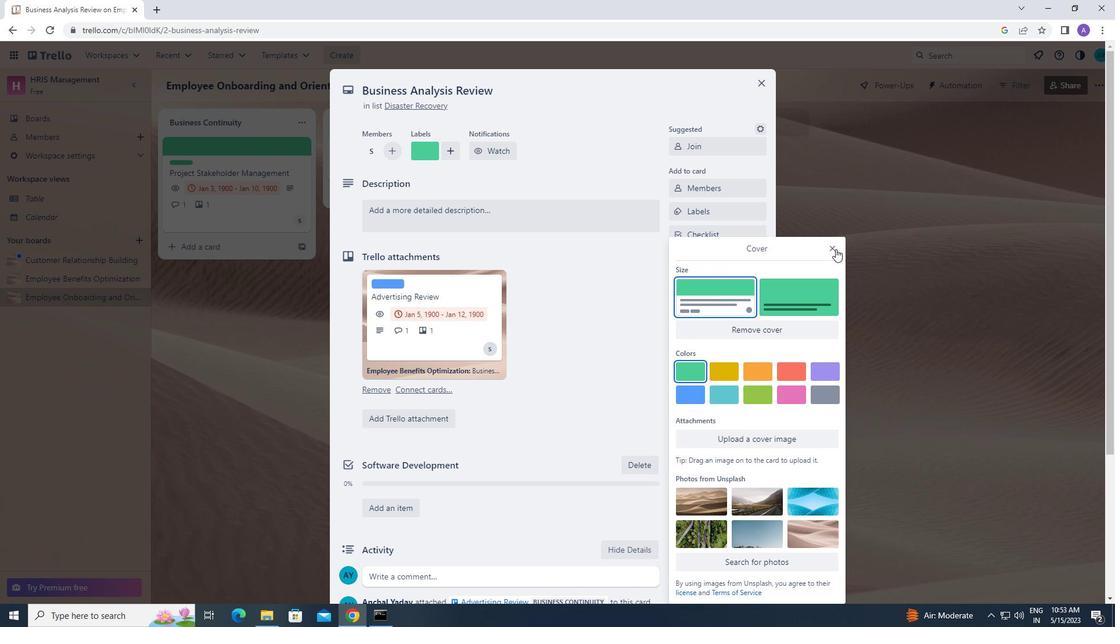 
Action: Mouse moved to (524, 278)
Screenshot: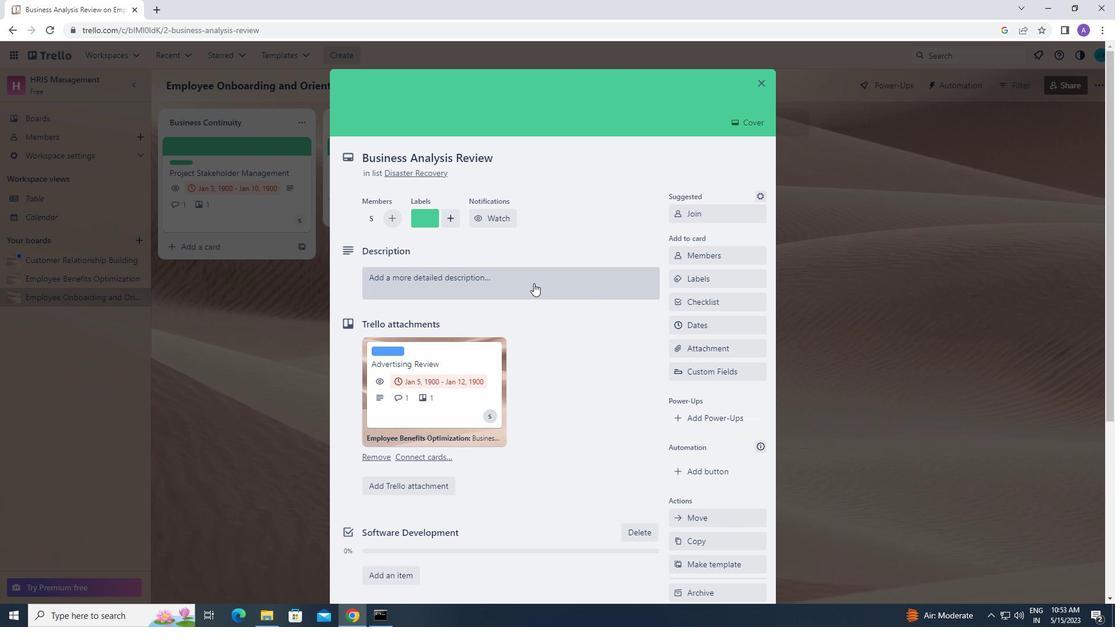 
Action: Mouse pressed left at (524, 278)
Screenshot: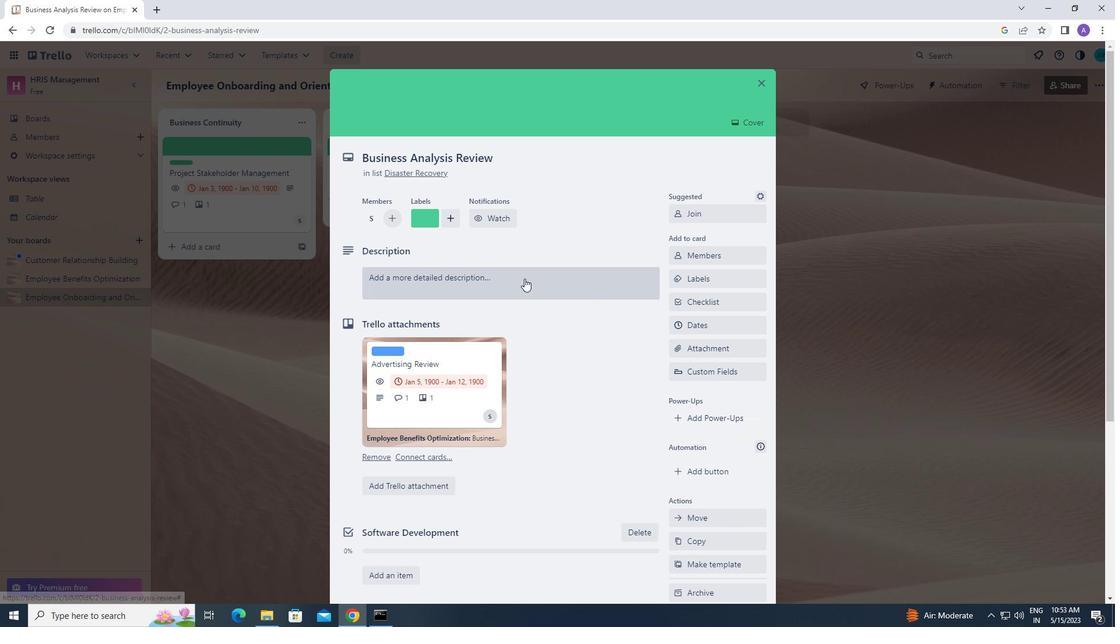 
Action: Mouse moved to (390, 315)
Screenshot: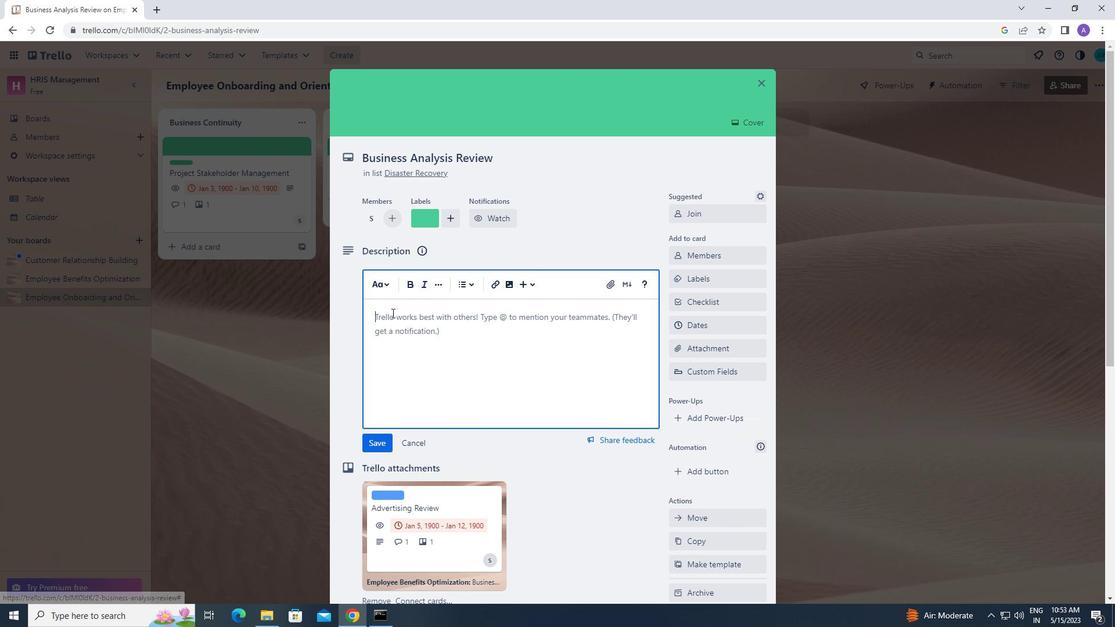 
Action: Mouse pressed left at (390, 315)
Screenshot: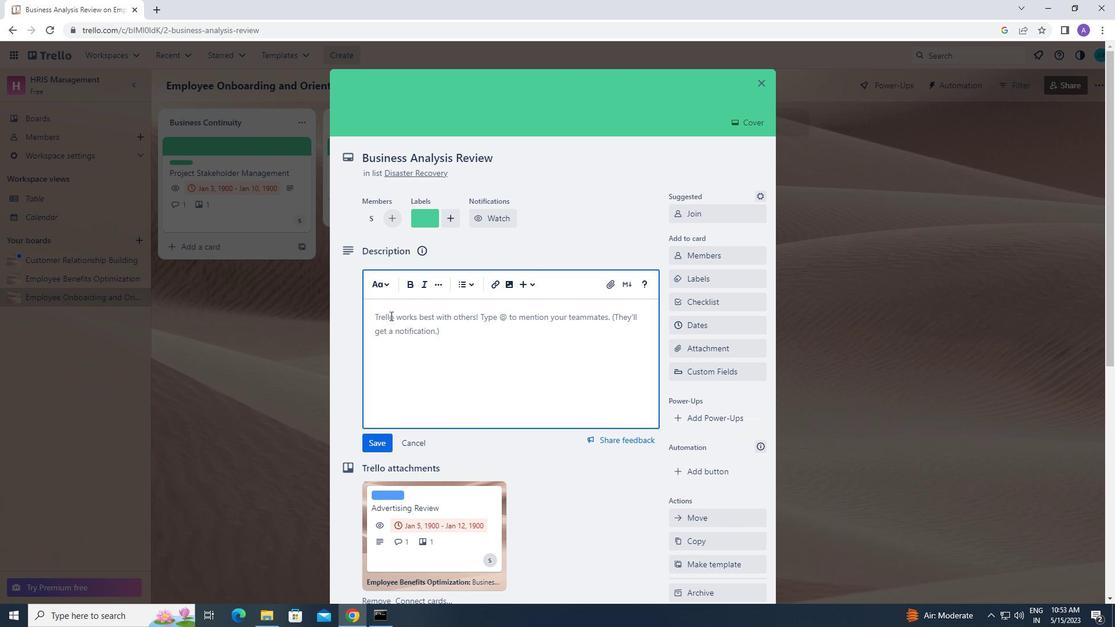 
Action: Key pressed <Key.caps_lock>p<Key.caps_lock>lan<Key.space>and<Key.space>execute<Key.space>compant<Key.backspace>y<Key.space>team-building<Key.space>conference<Key.space>with<Key.space>team-building<Key.space>exercises<Key.space>on<Key.space>problem-solving<Key.space>and<Key.space>decision<Key.space>making
Screenshot: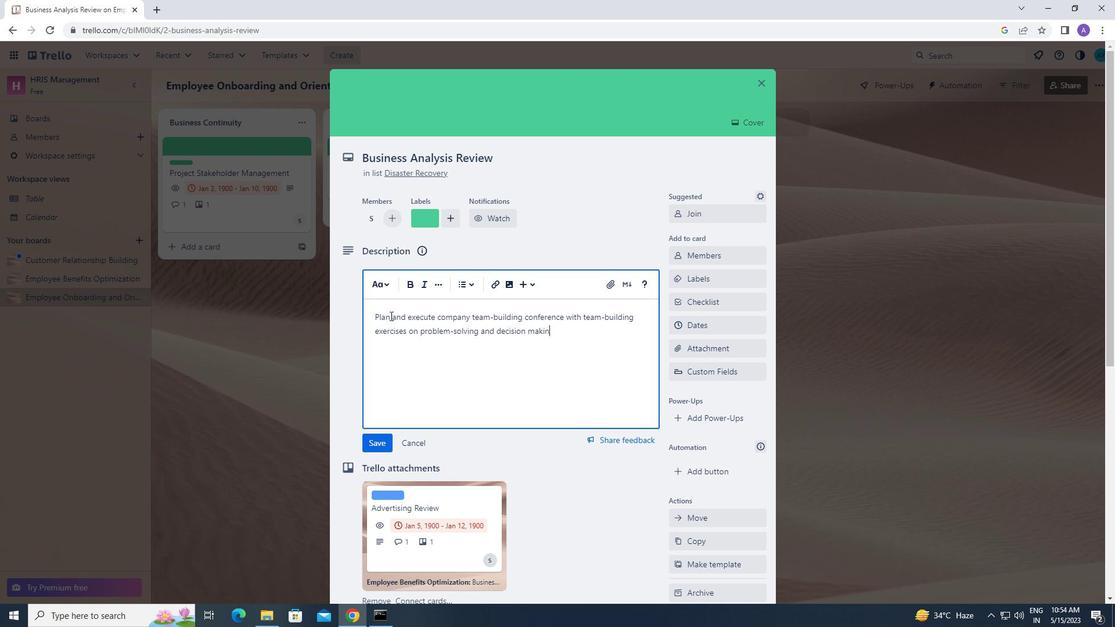 
Action: Mouse moved to (372, 441)
Screenshot: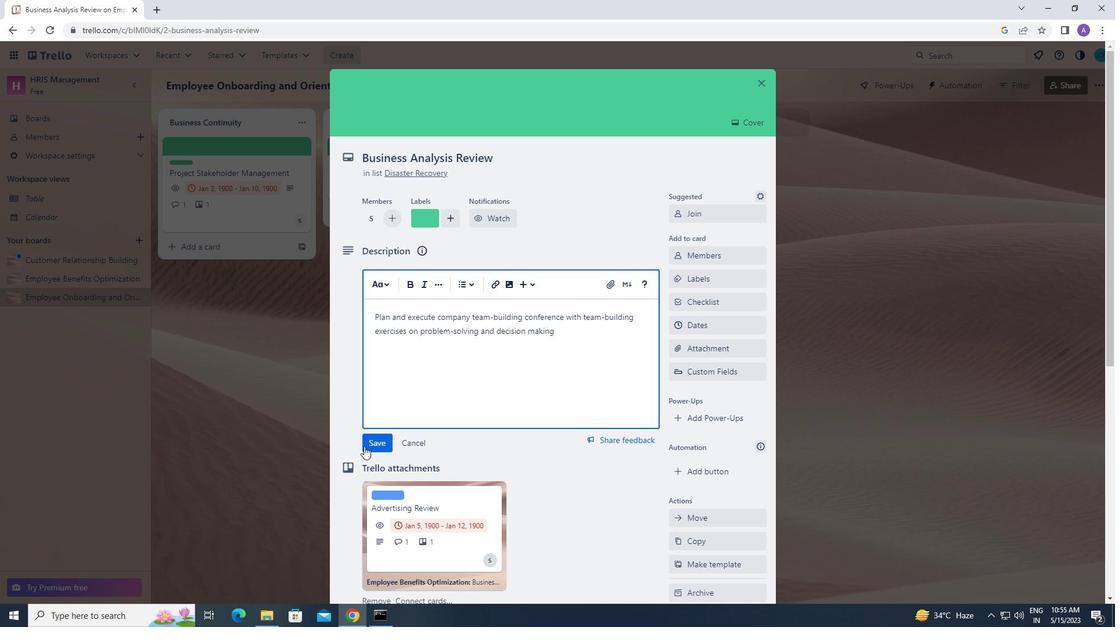 
Action: Mouse pressed left at (372, 441)
Screenshot: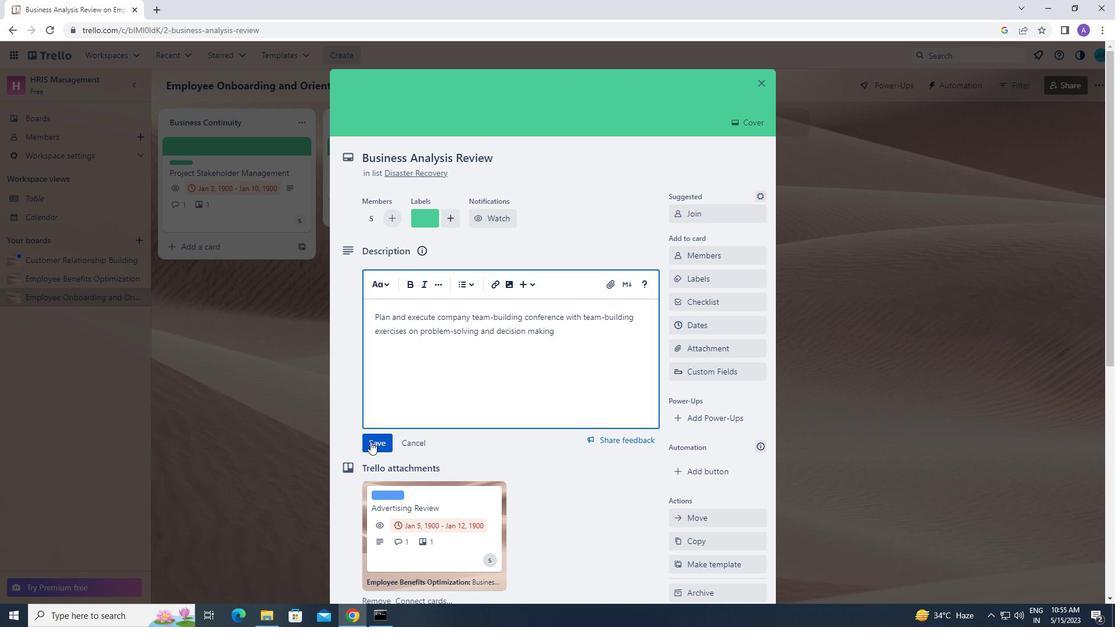 
Action: Mouse scrolled (372, 440) with delta (0, 0)
Screenshot: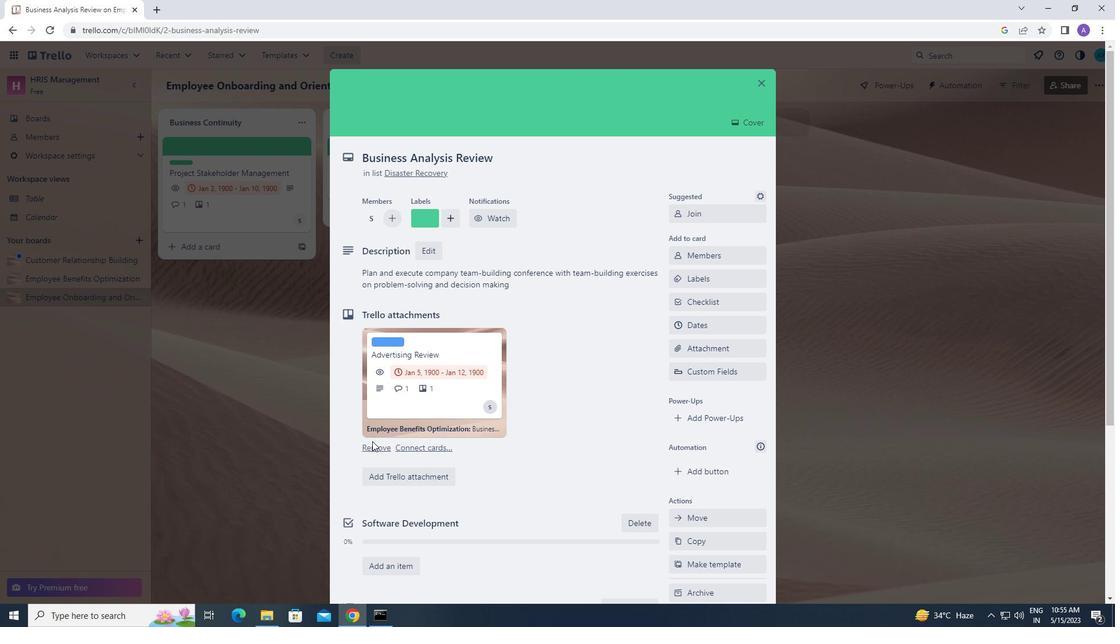 
Action: Mouse scrolled (372, 440) with delta (0, 0)
Screenshot: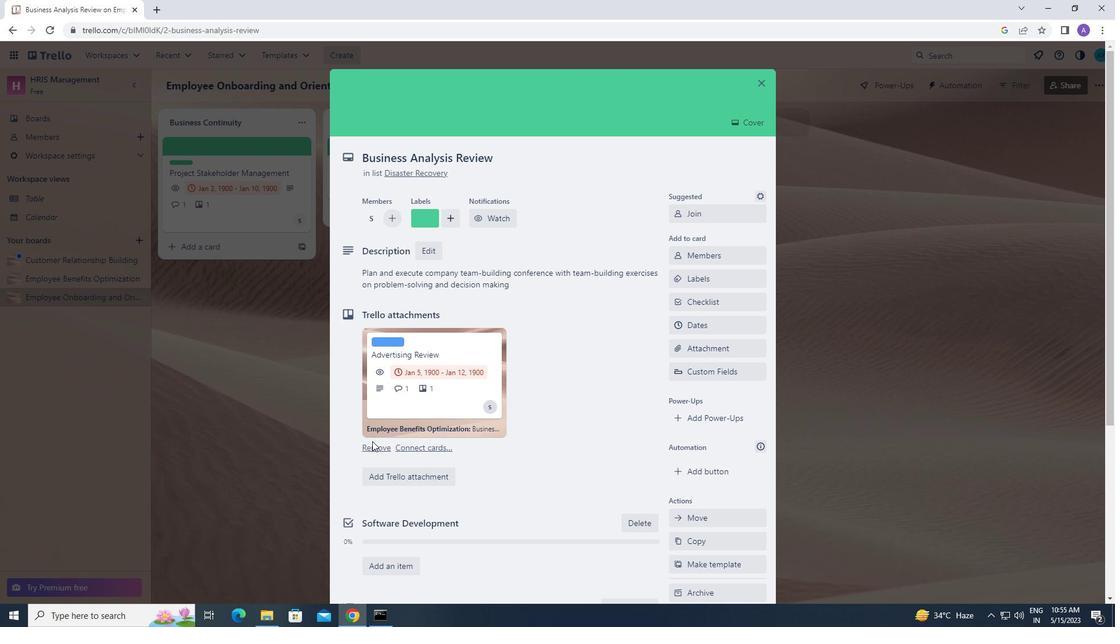 
Action: Mouse scrolled (372, 440) with delta (0, 0)
Screenshot: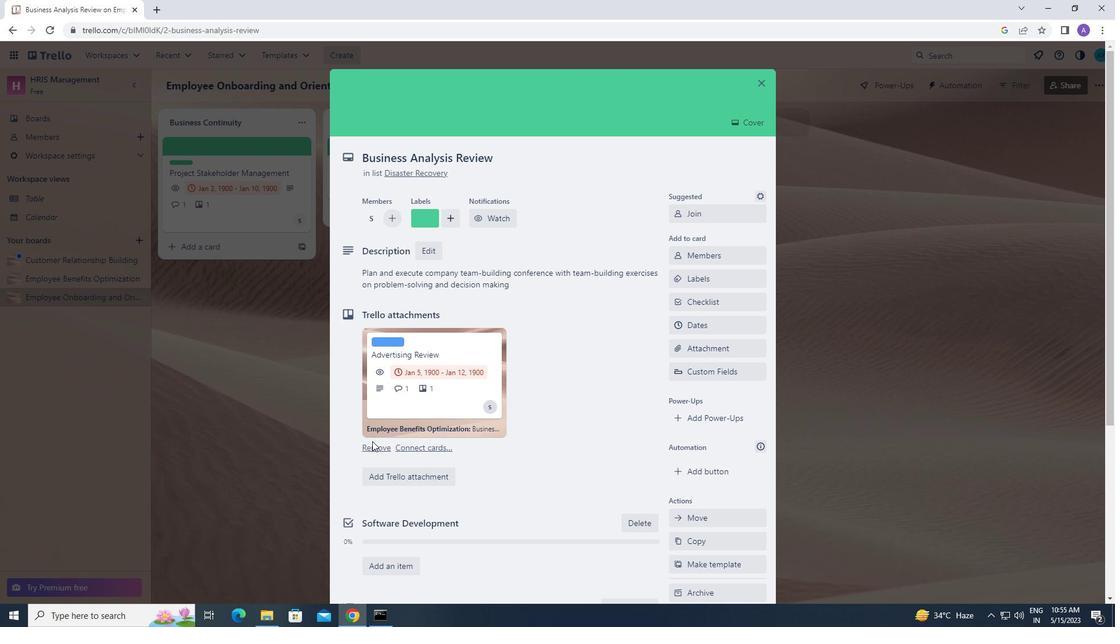 
Action: Mouse scrolled (372, 440) with delta (0, 0)
Screenshot: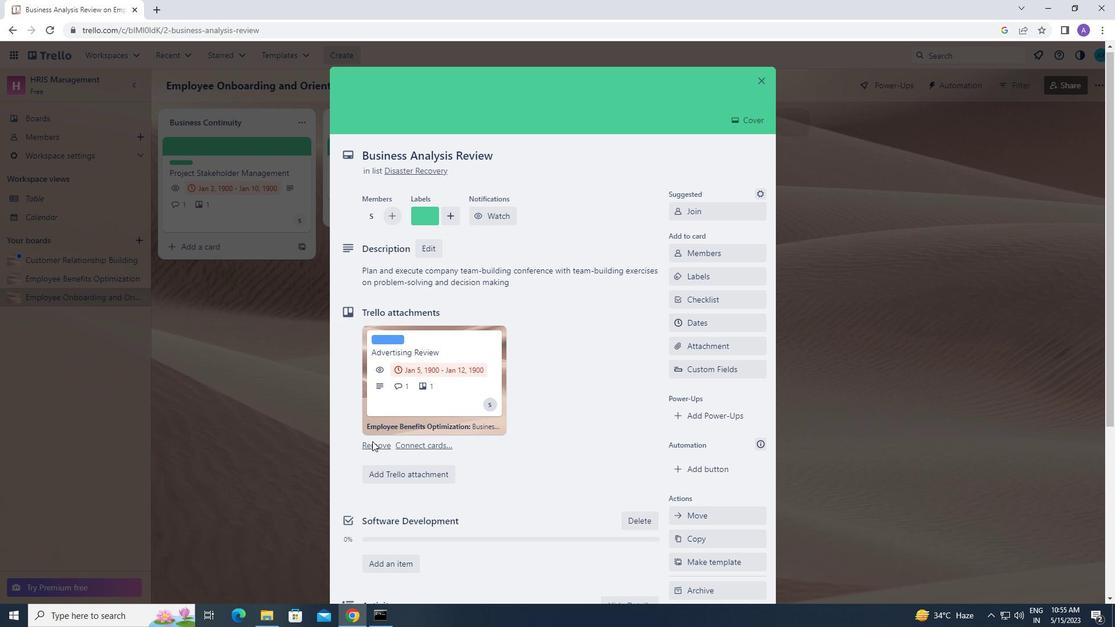 
Action: Mouse moved to (394, 403)
Screenshot: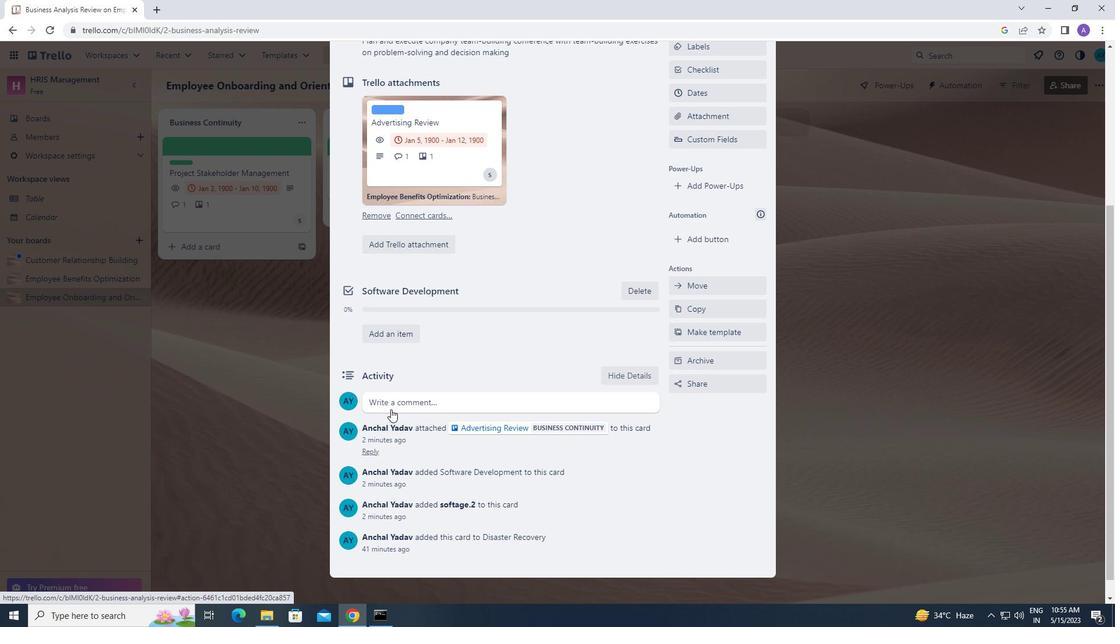 
Action: Mouse pressed left at (394, 403)
Screenshot: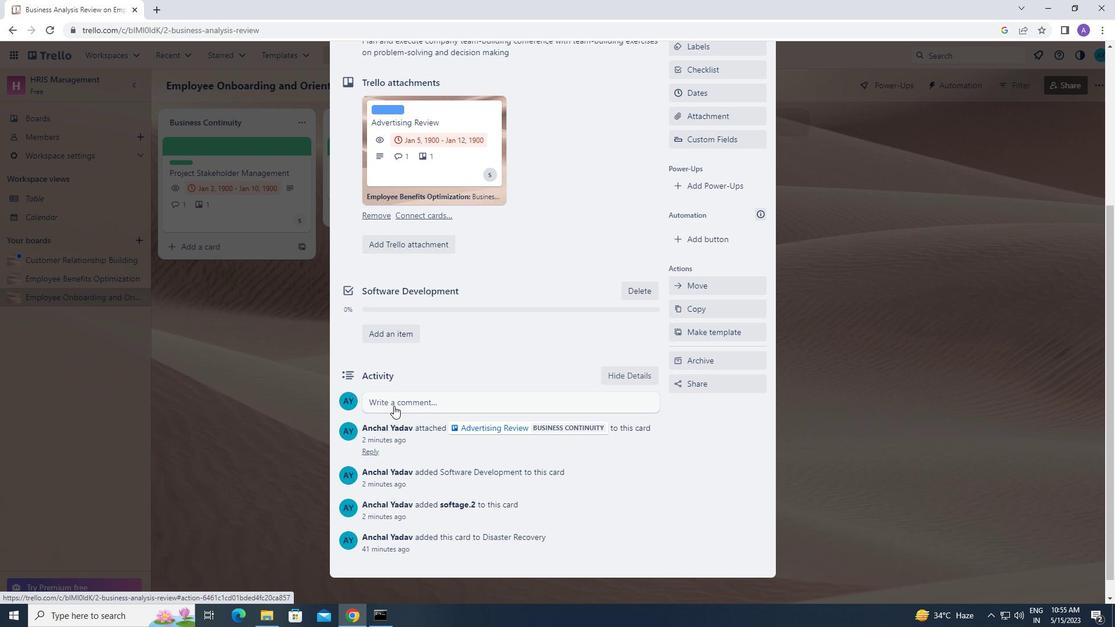 
Action: Mouse moved to (392, 433)
Screenshot: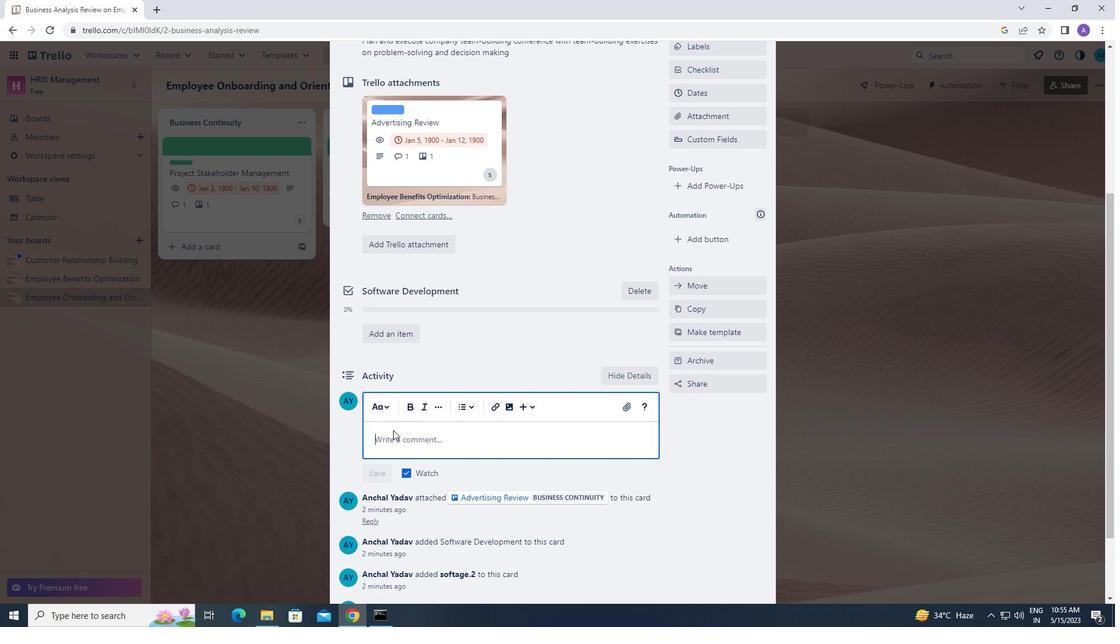 
Action: Mouse pressed left at (392, 433)
Screenshot: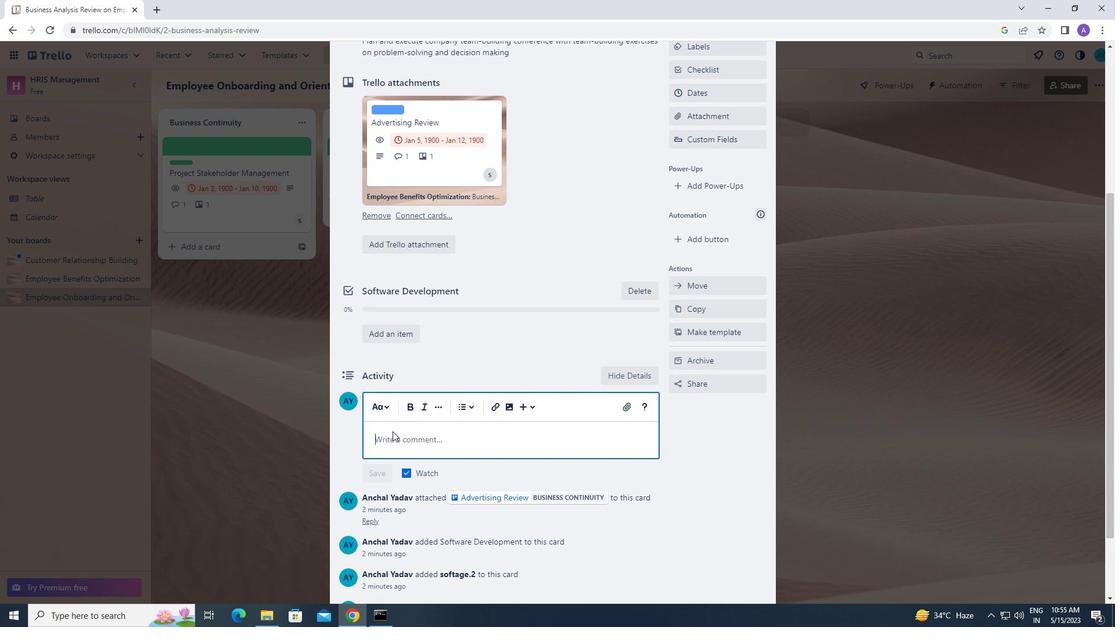 
Action: Key pressed <Key.caps_lock>g<Key.caps_lock>iven<Key.space>the<Key.space>potential<Key.space>risks<Key.space>involved<Key.space>with<Key.space>this<Key.space>task,<Key.space>let<Key.space>us<Key.space>make<Key.space>sure<Key.space>we<Key.space>have<Key.space>a<Key.space>solid<Key.space>plan<Key.space>in<Key.space>place<Key.space>to<Key.space>mitigate<Key.space>them
Screenshot: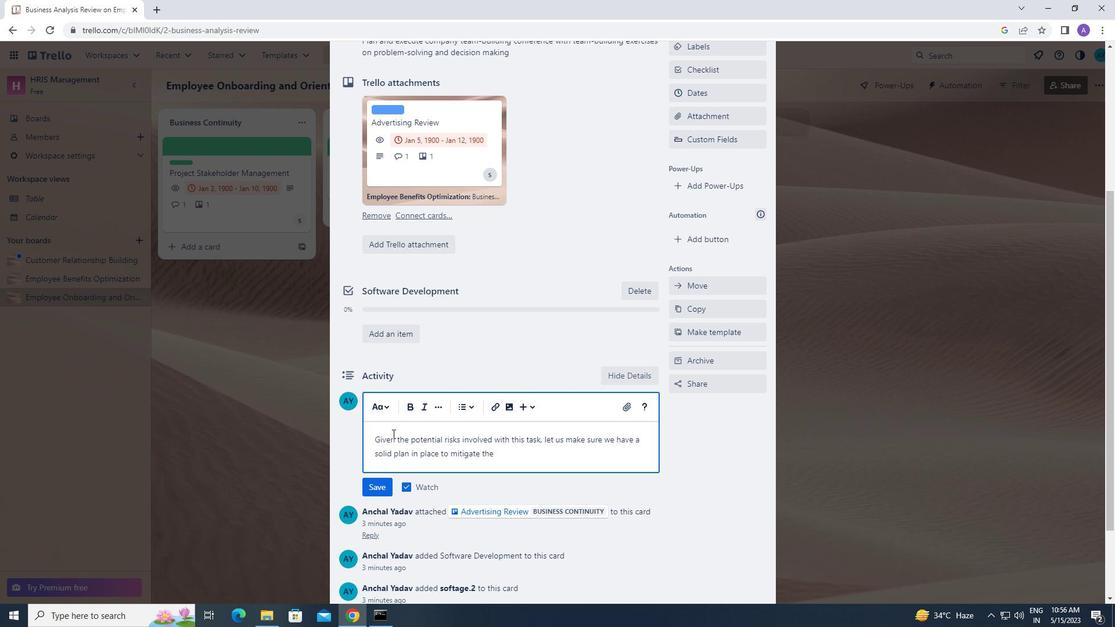 
Action: Mouse moved to (362, 488)
Screenshot: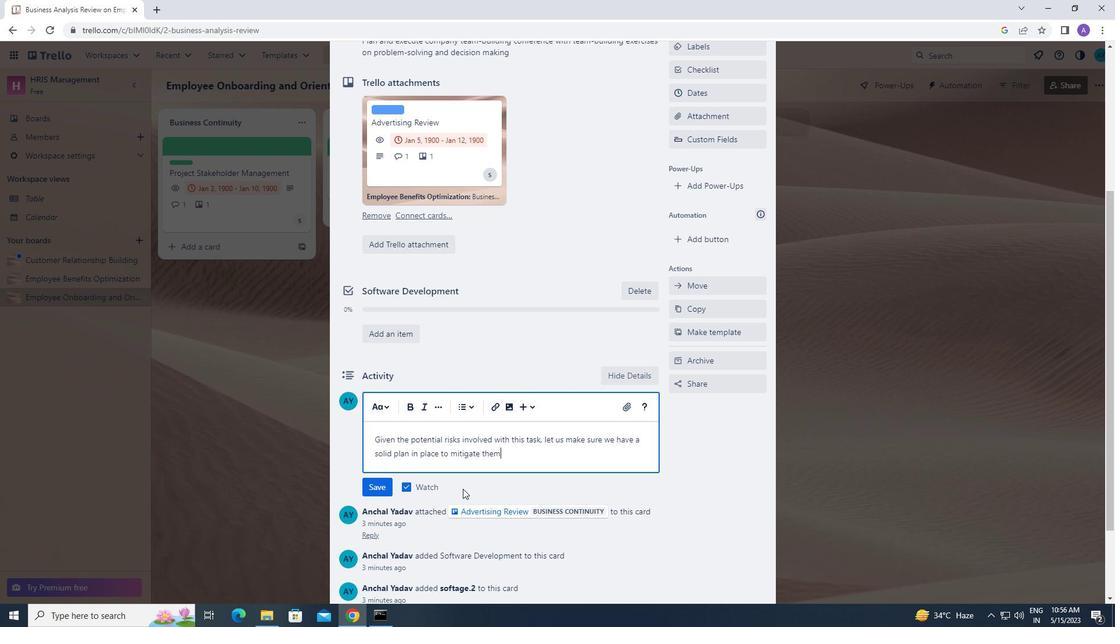 
Action: Mouse pressed left at (362, 488)
Screenshot: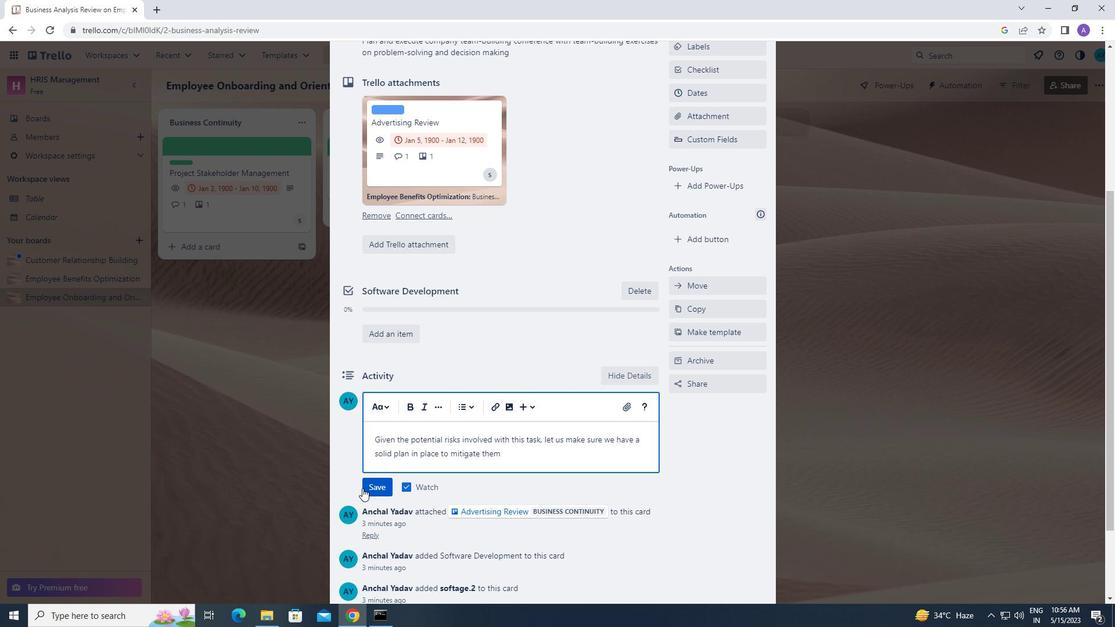 
Action: Mouse moved to (678, 194)
Screenshot: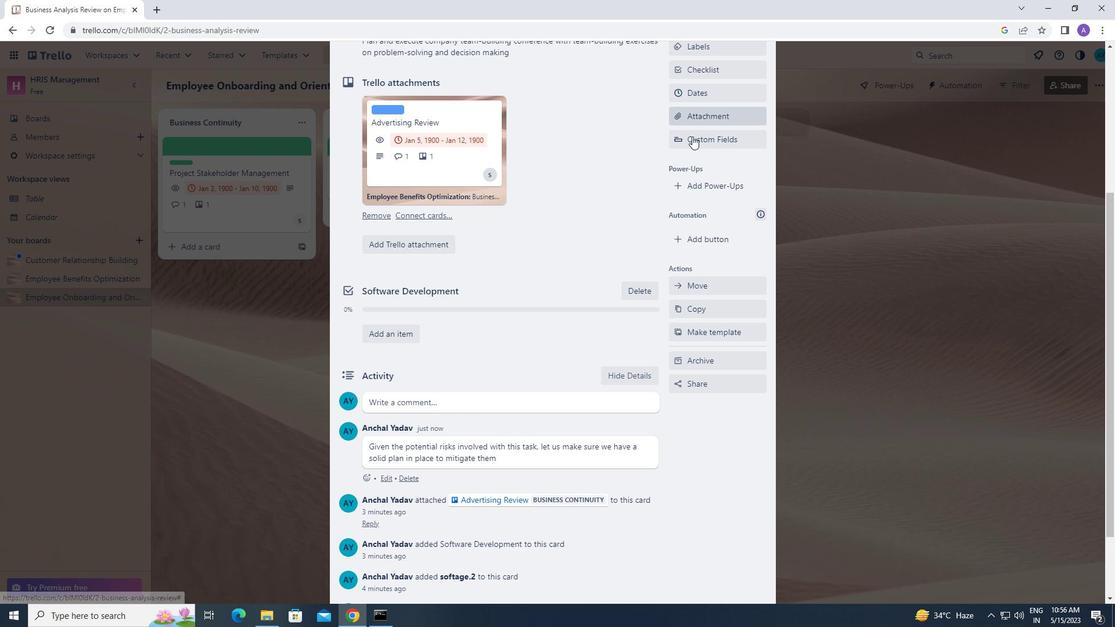 
Action: Mouse scrolled (678, 195) with delta (0, 0)
Screenshot: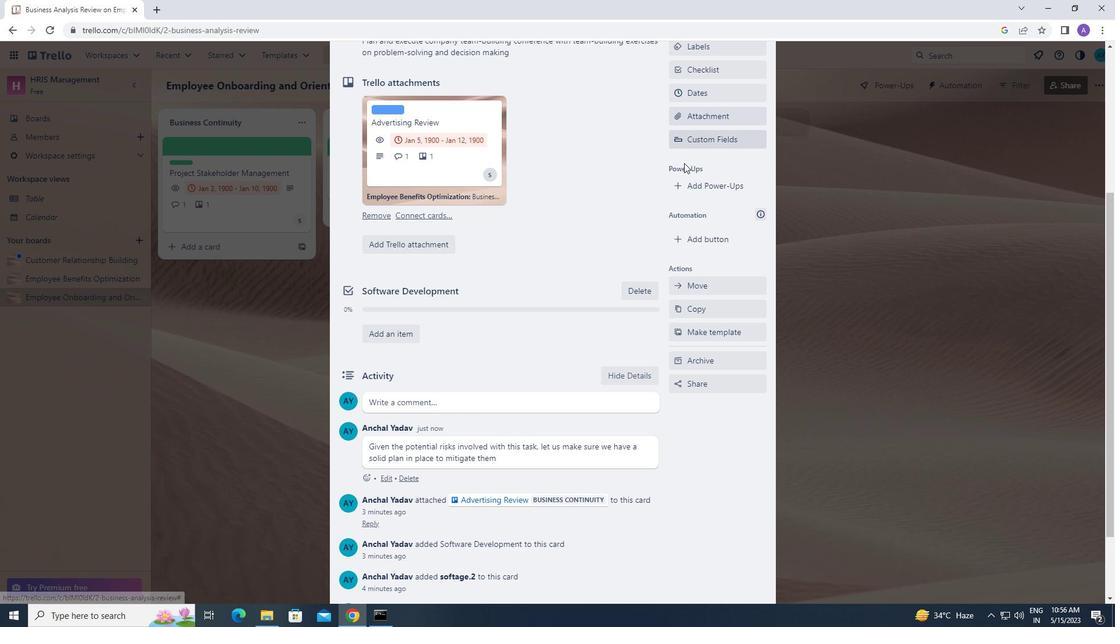 
Action: Mouse scrolled (678, 195) with delta (0, 0)
Screenshot: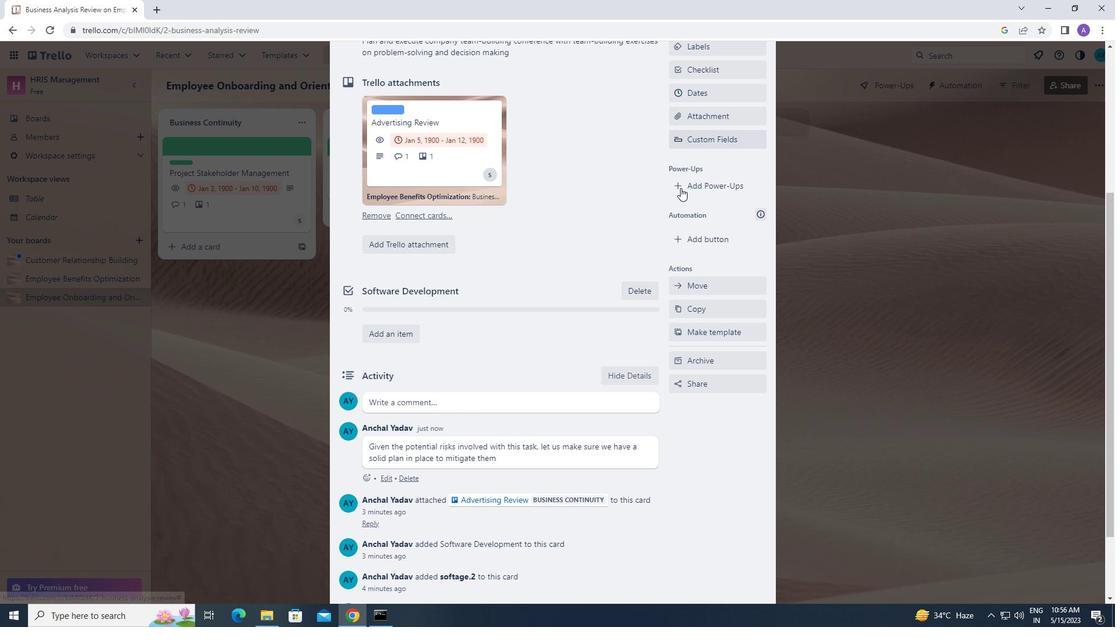 
Action: Mouse scrolled (678, 195) with delta (0, 0)
Screenshot: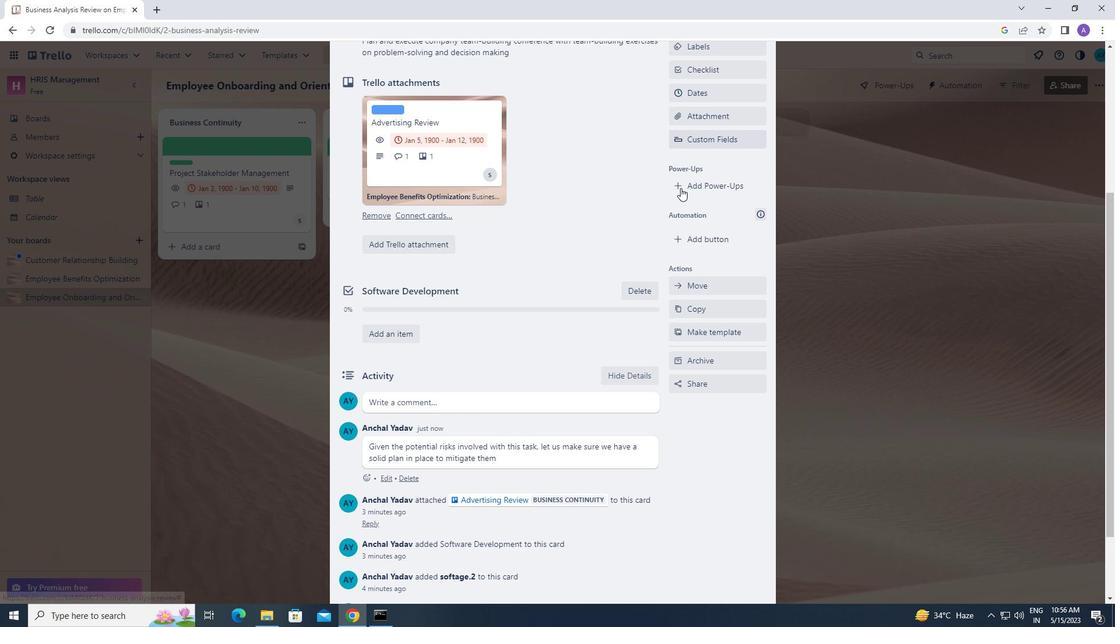 
Action: Mouse moved to (716, 270)
Screenshot: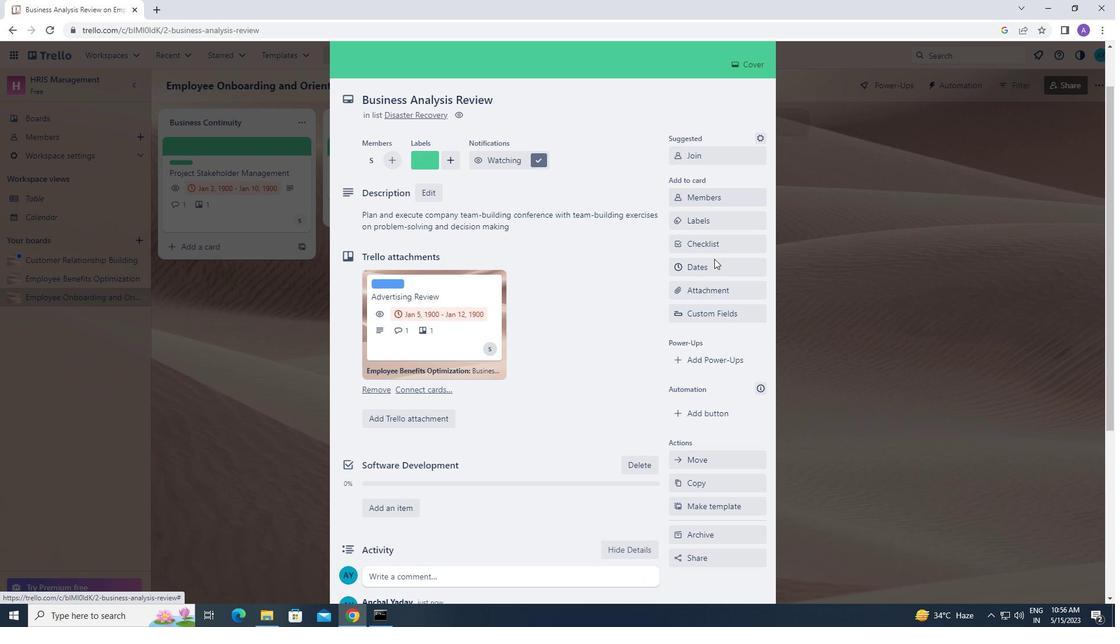 
Action: Mouse pressed left at (716, 270)
Screenshot: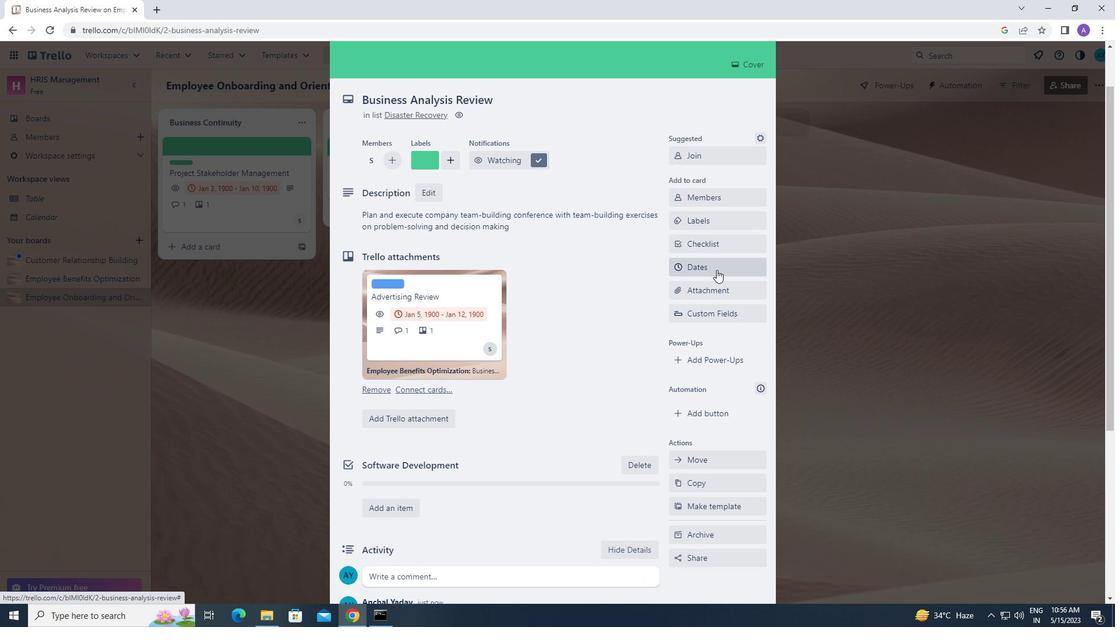 
Action: Mouse moved to (681, 293)
Screenshot: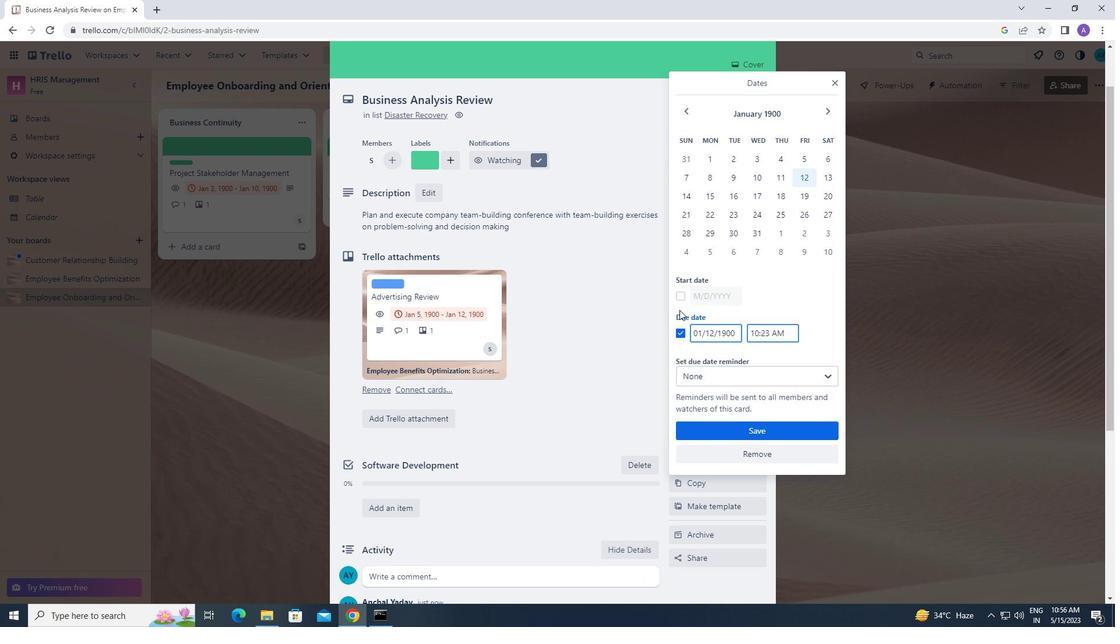 
Action: Mouse pressed left at (681, 293)
Screenshot: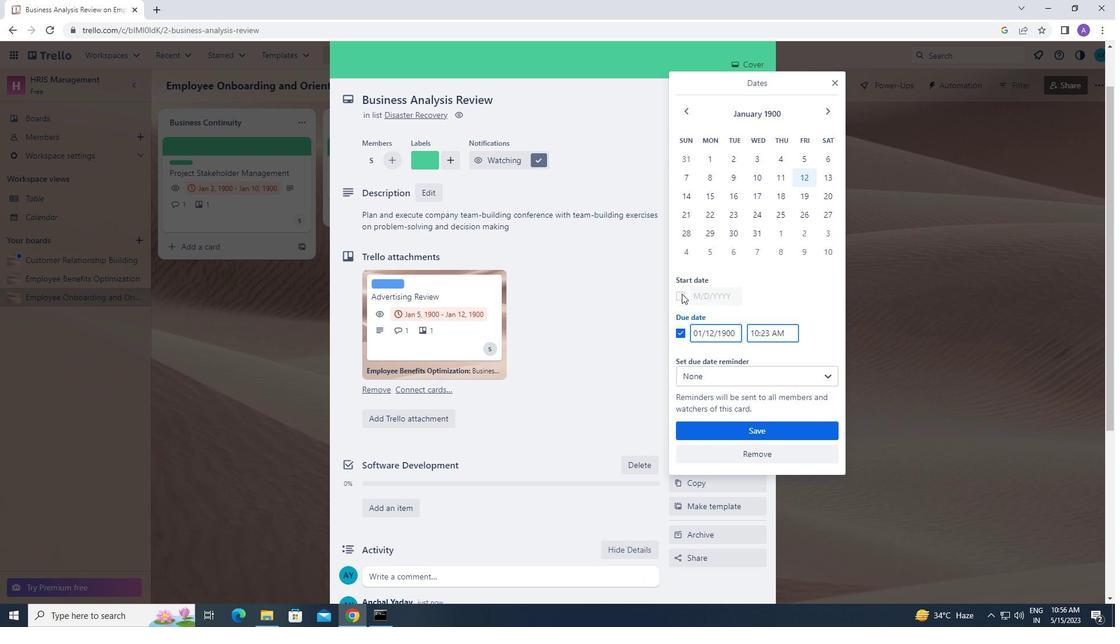 
Action: Mouse moved to (711, 295)
Screenshot: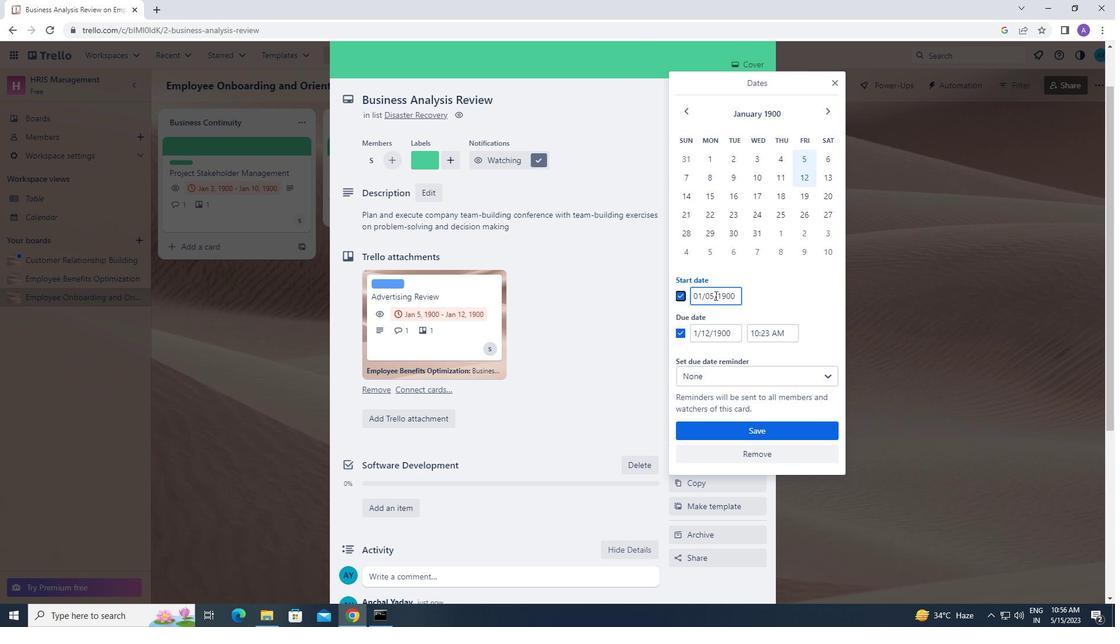 
Action: Mouse pressed left at (711, 295)
Screenshot: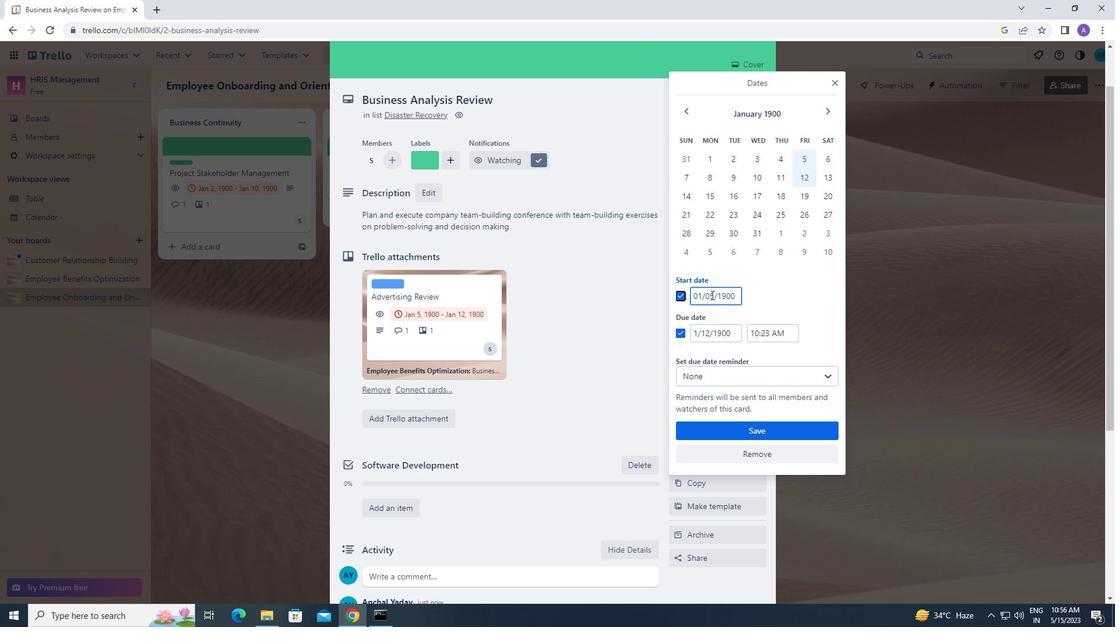 
Action: Mouse moved to (706, 296)
Screenshot: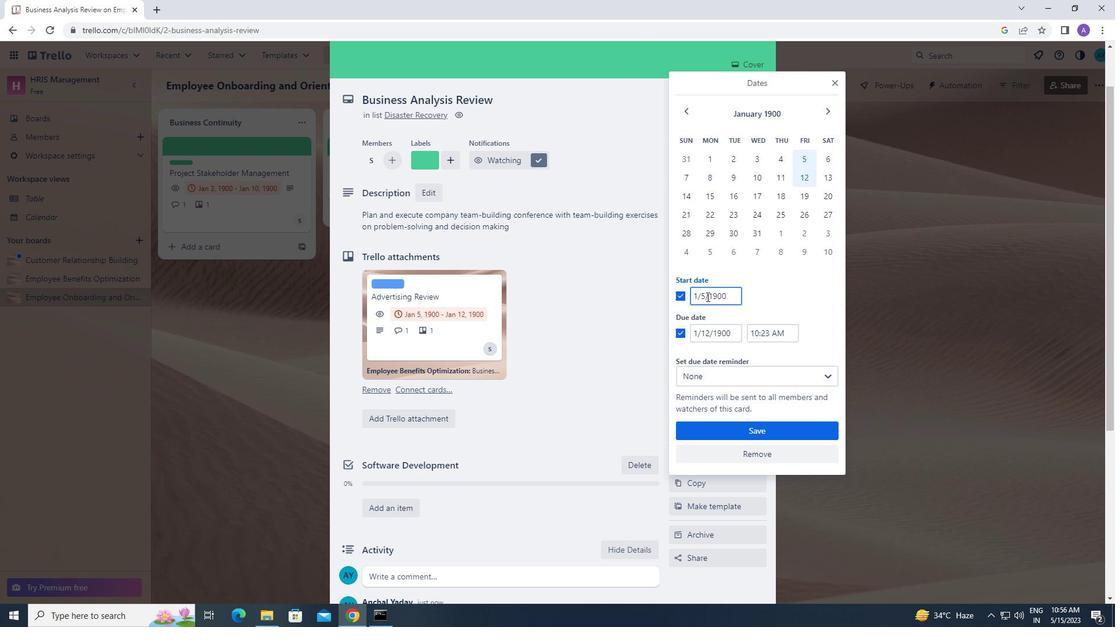 
Action: Mouse pressed left at (706, 296)
Screenshot: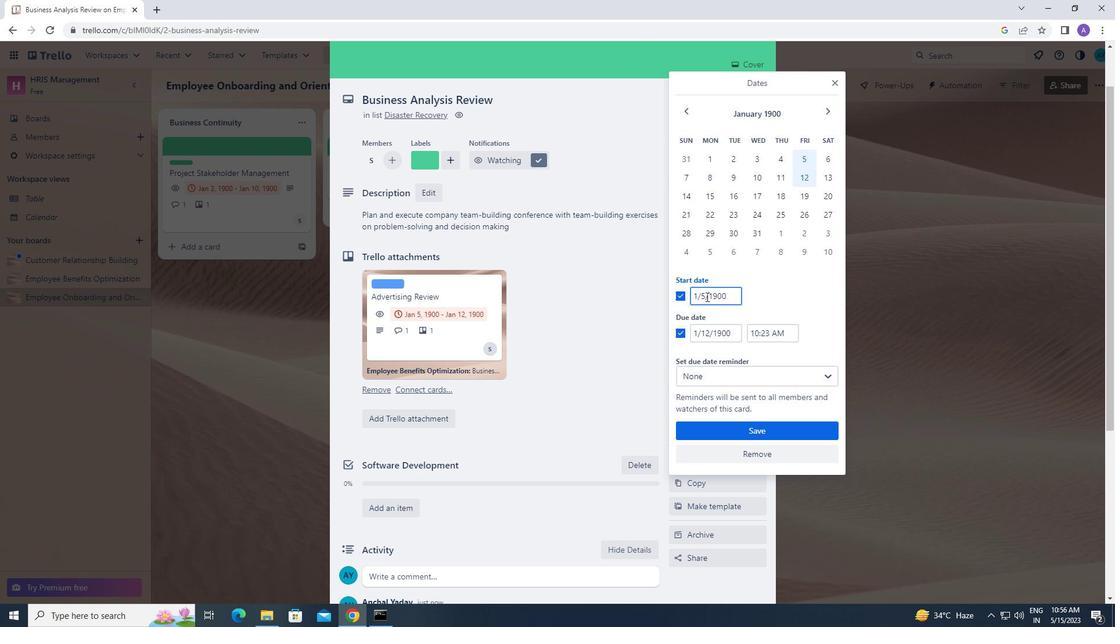 
Action: Mouse moved to (706, 297)
Screenshot: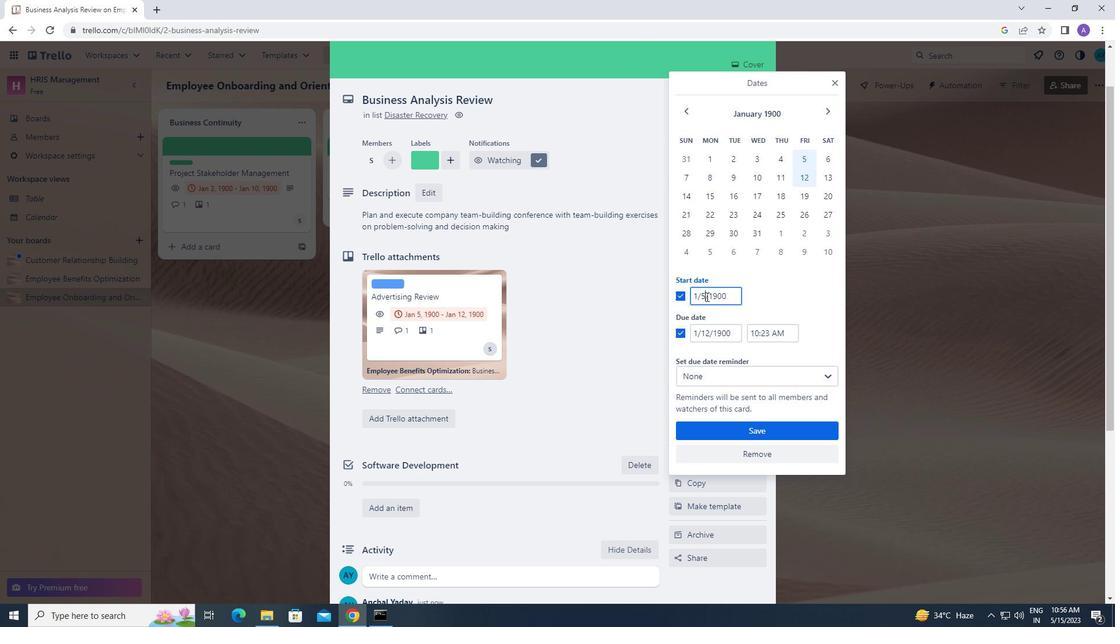 
Action: Key pressed <Key.backspace>06
Screenshot: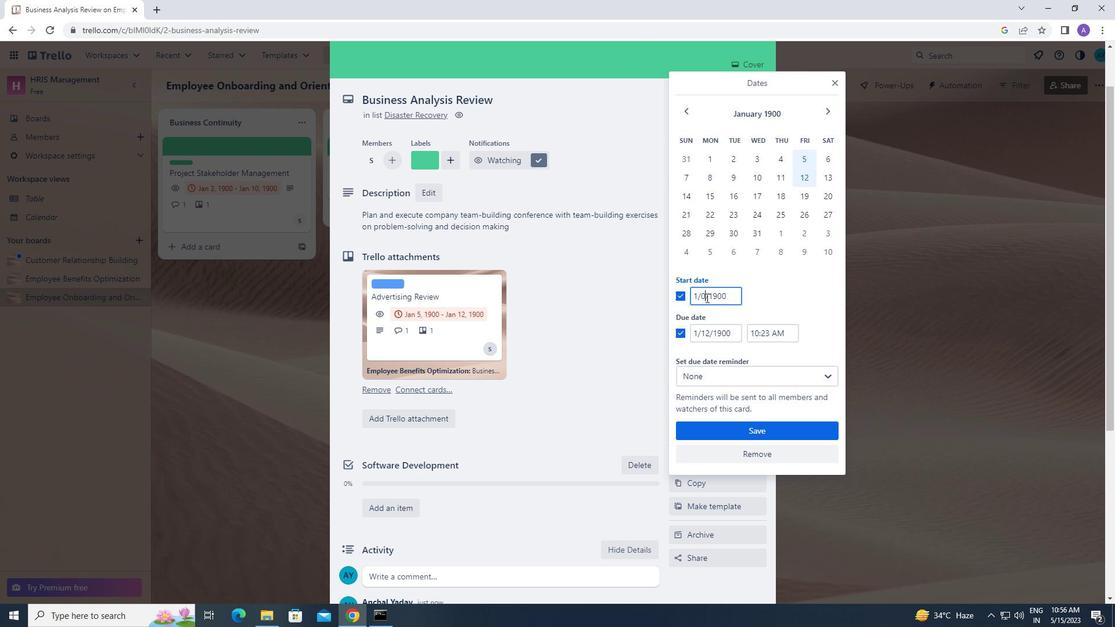 
Action: Mouse moved to (710, 331)
Screenshot: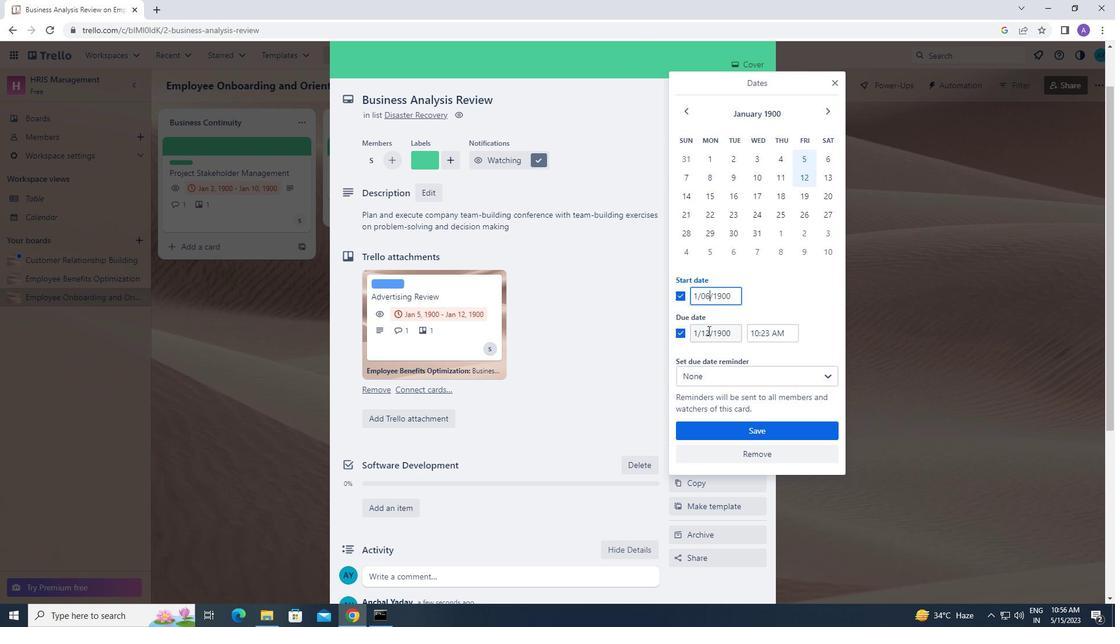 
Action: Mouse pressed left at (710, 331)
Screenshot: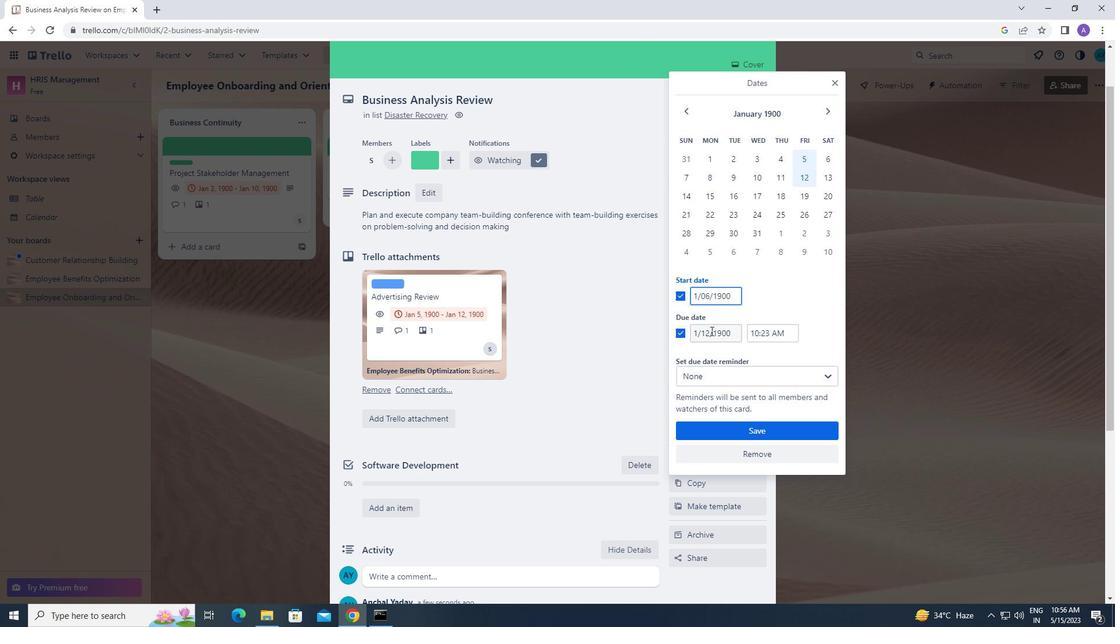 
Action: Mouse moved to (710, 333)
Screenshot: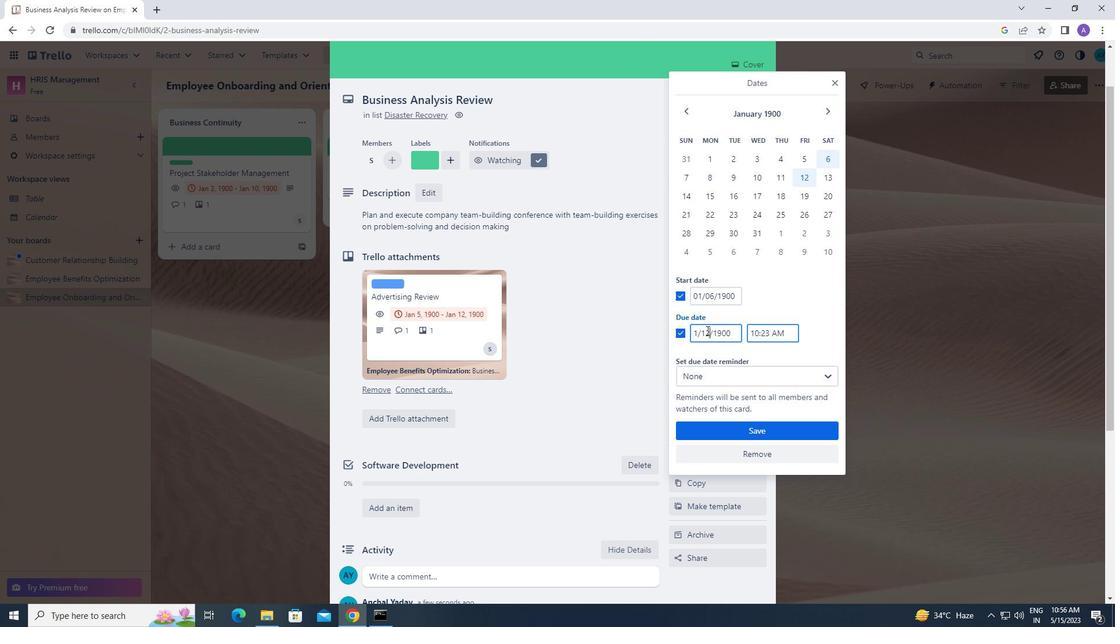 
Action: Key pressed <Key.backspace>3
Screenshot: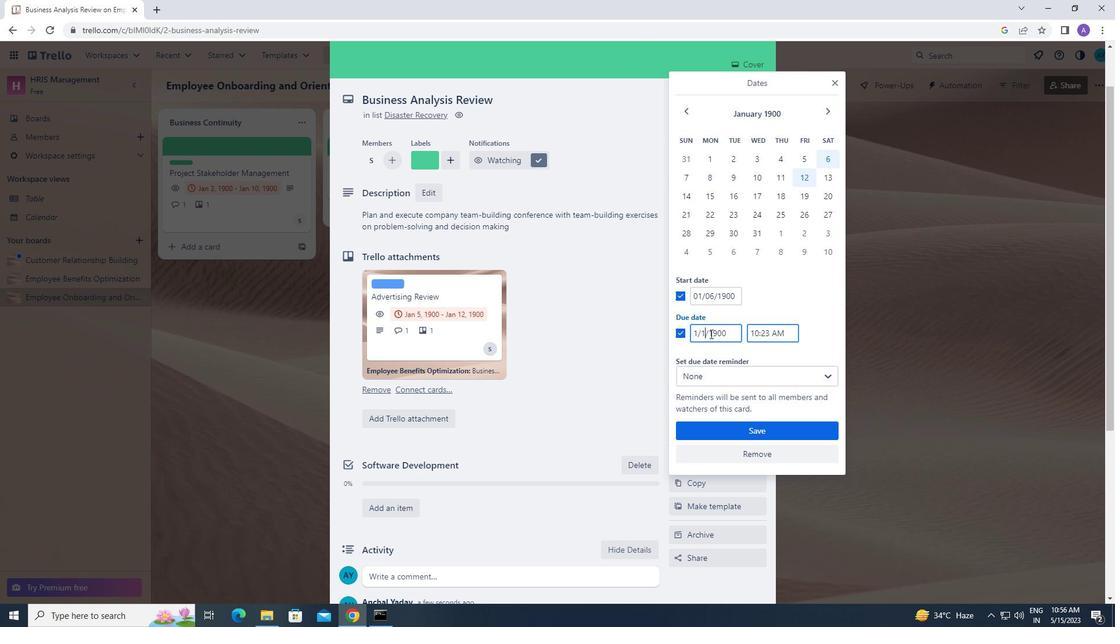 
Action: Mouse moved to (741, 432)
Screenshot: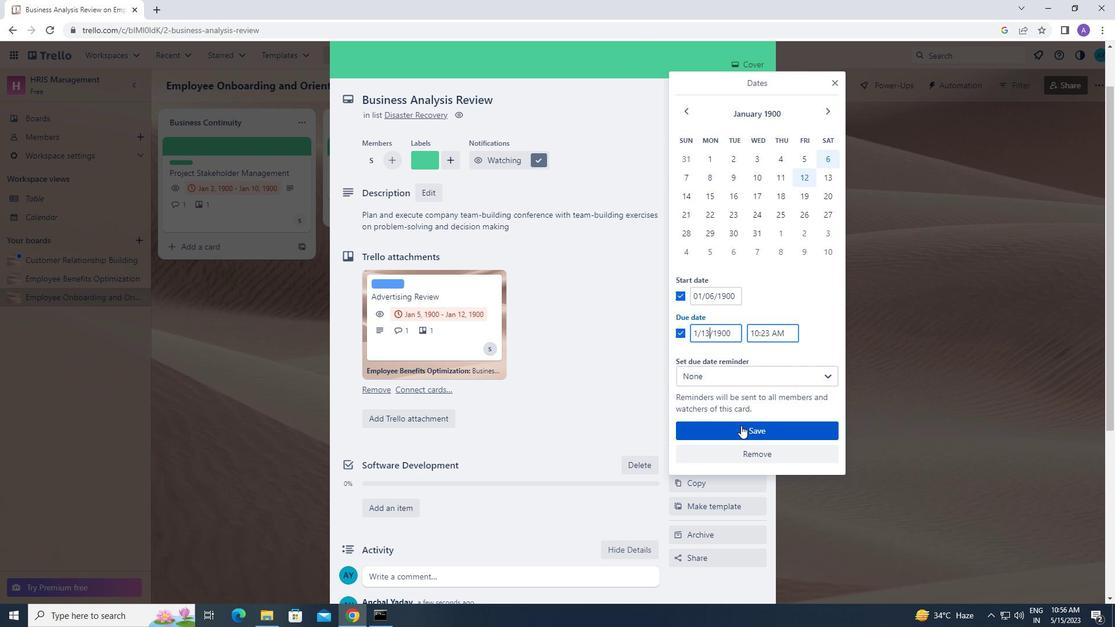 
Action: Mouse pressed left at (741, 432)
Screenshot: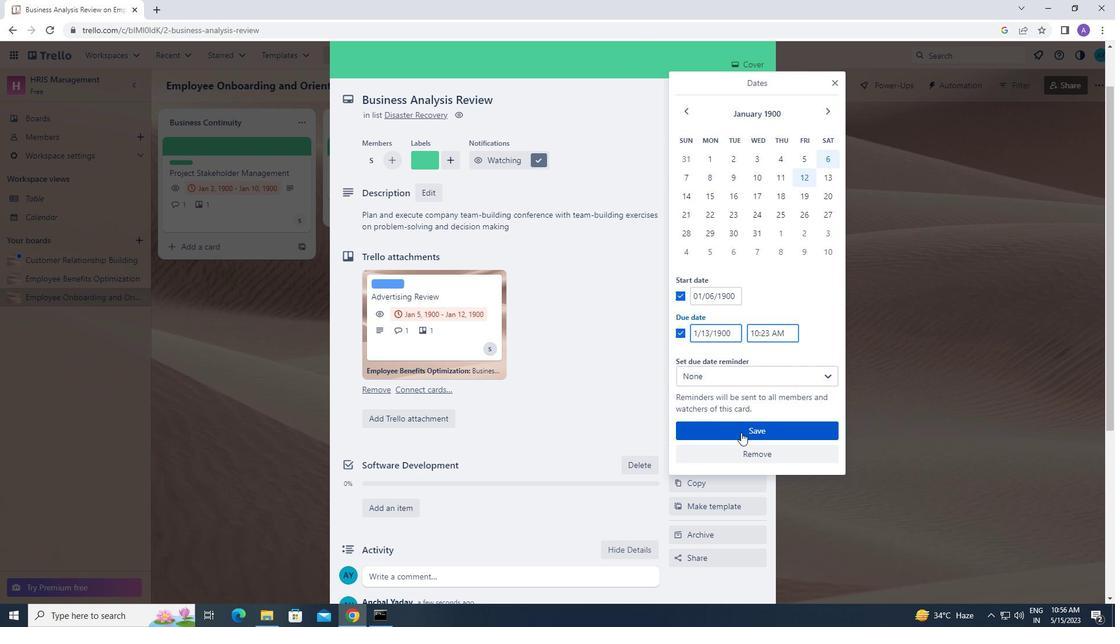 
Action: Mouse moved to (546, 328)
Screenshot: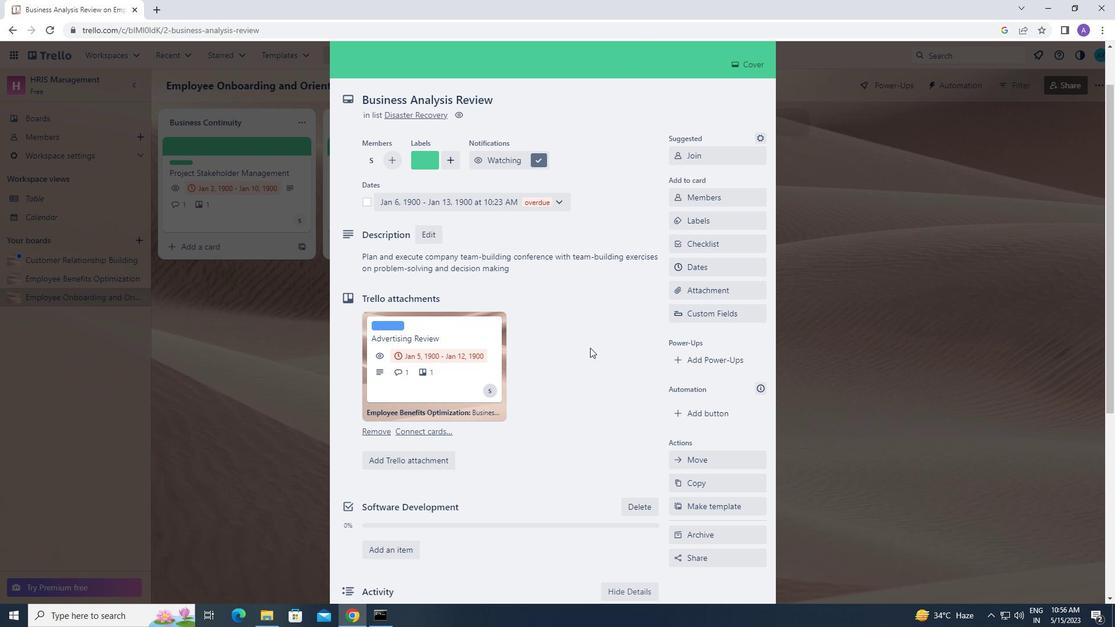 
